 Task: Add a signature Harrison Baker containing Best wishes for a happy Halloween, Harrison Baker to email address softage.2@softage.net and add a label Fitness
Action: Mouse moved to (139, 143)
Screenshot: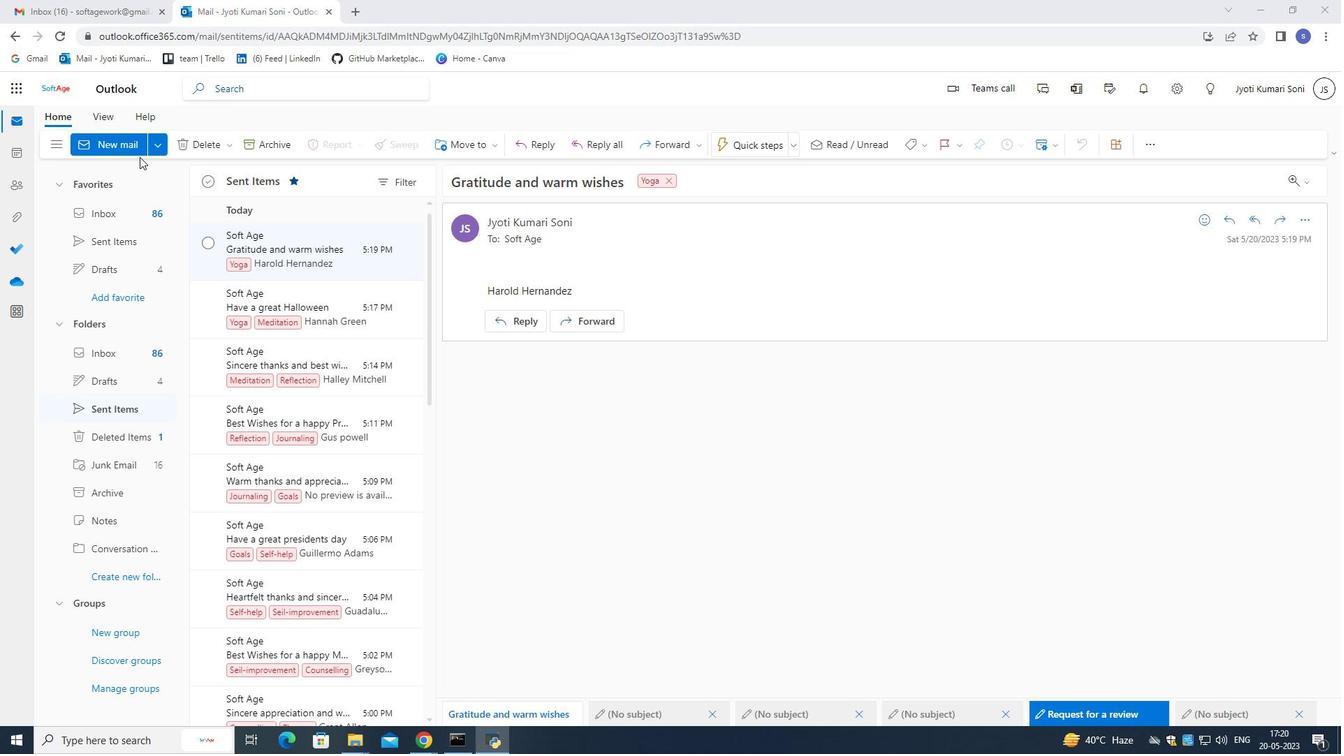 
Action: Mouse pressed left at (139, 143)
Screenshot: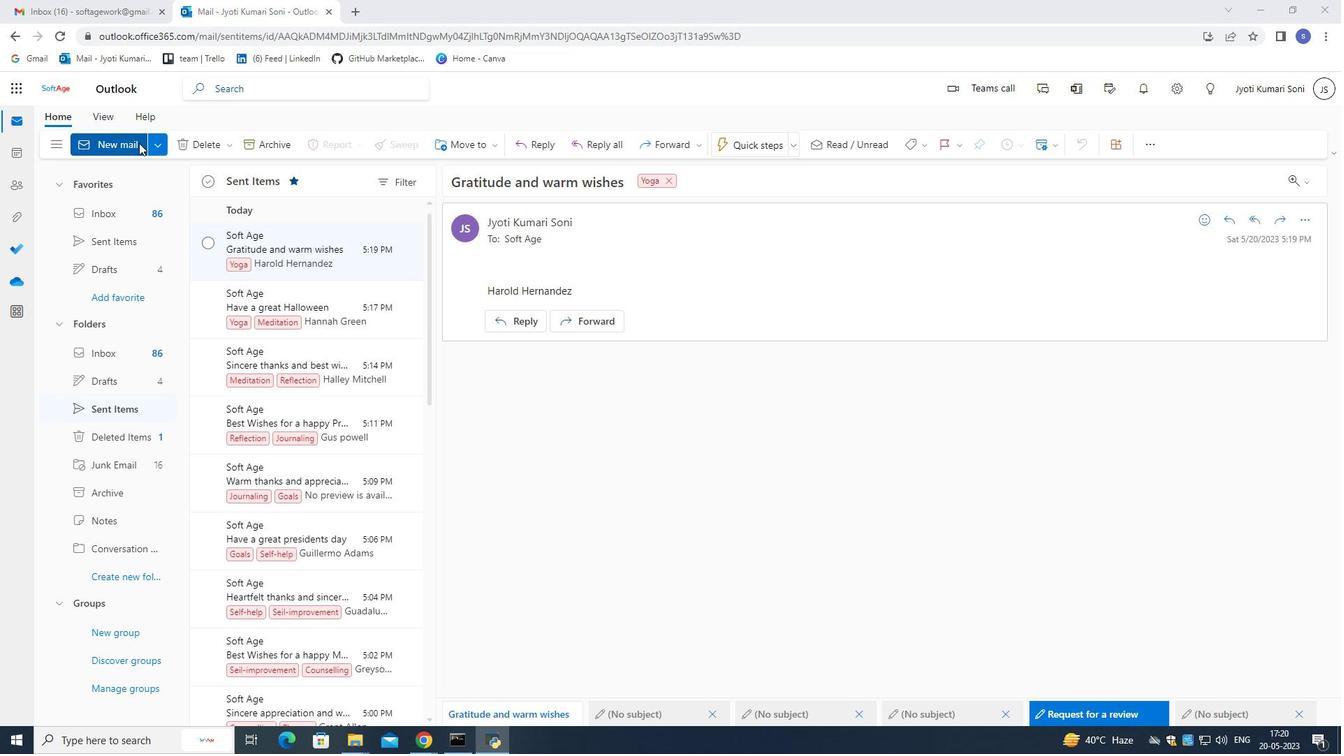 
Action: Mouse moved to (950, 141)
Screenshot: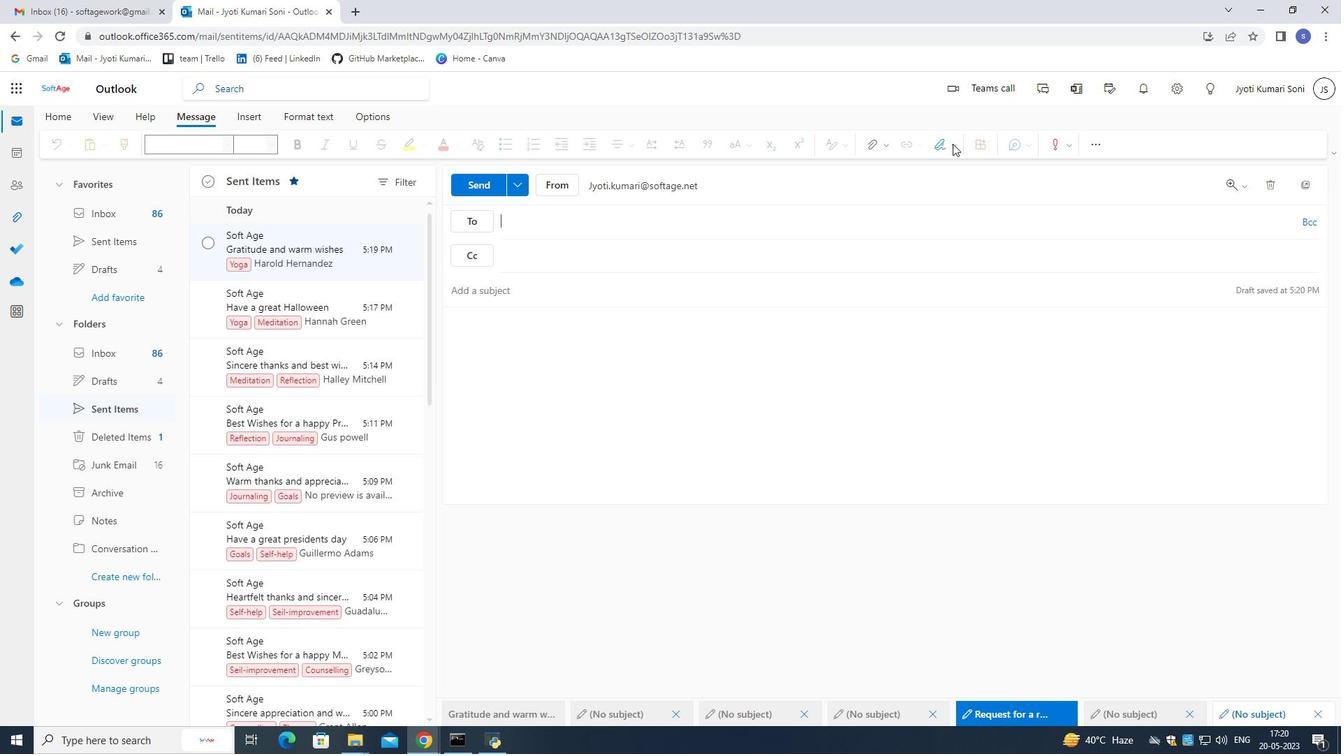 
Action: Mouse pressed left at (950, 141)
Screenshot: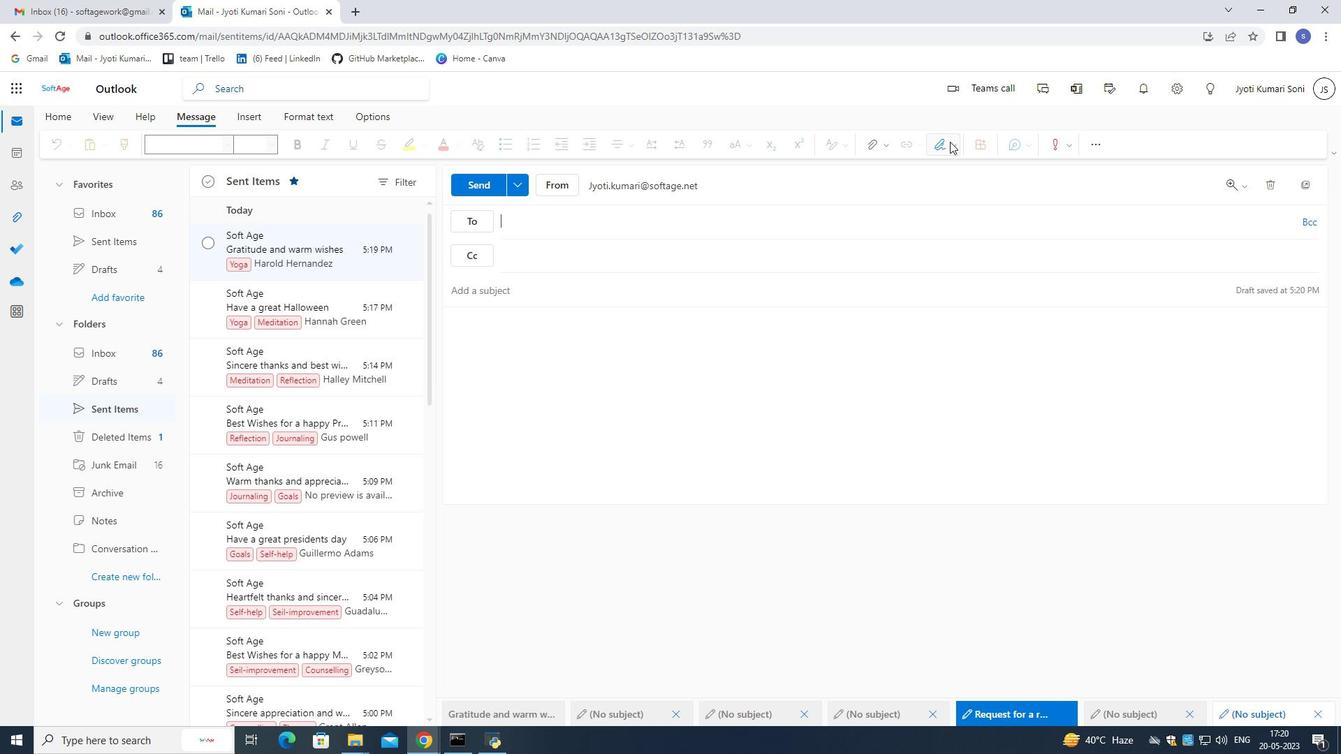 
Action: Mouse moved to (882, 608)
Screenshot: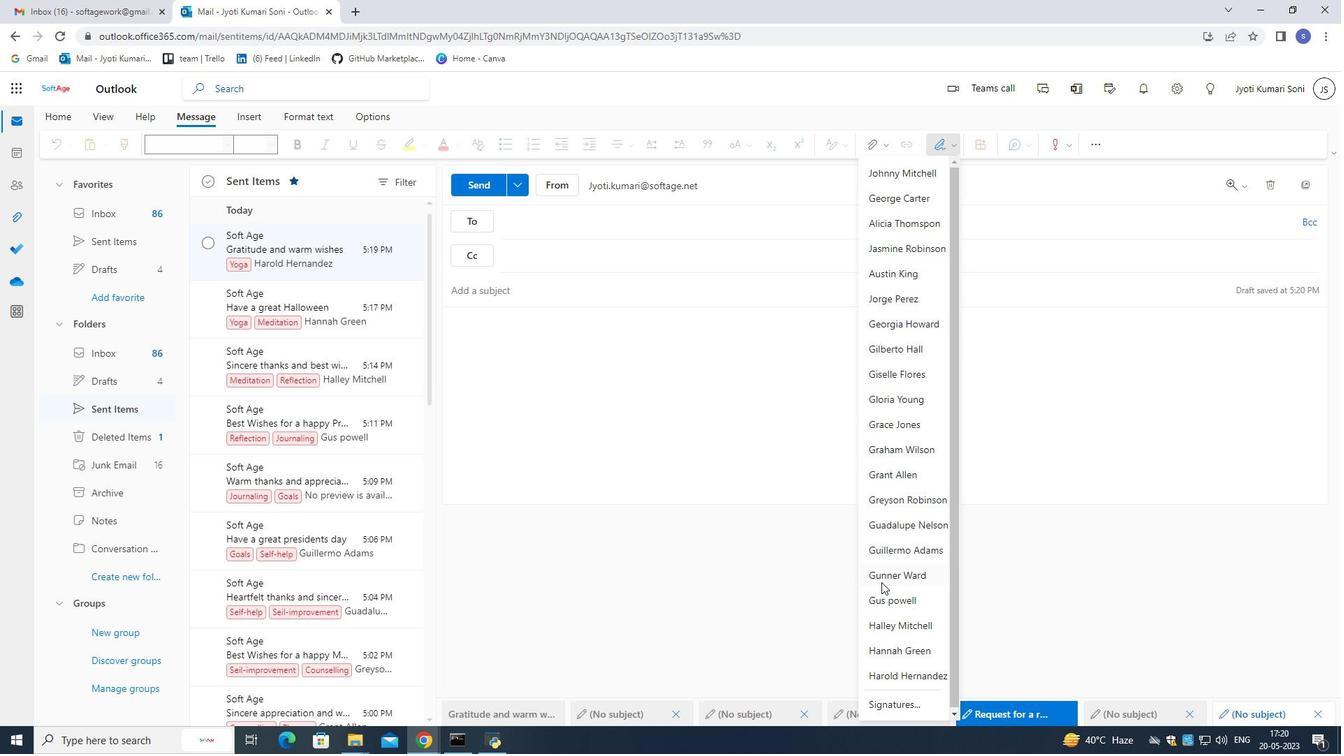 
Action: Mouse scrolled (882, 608) with delta (0, 0)
Screenshot: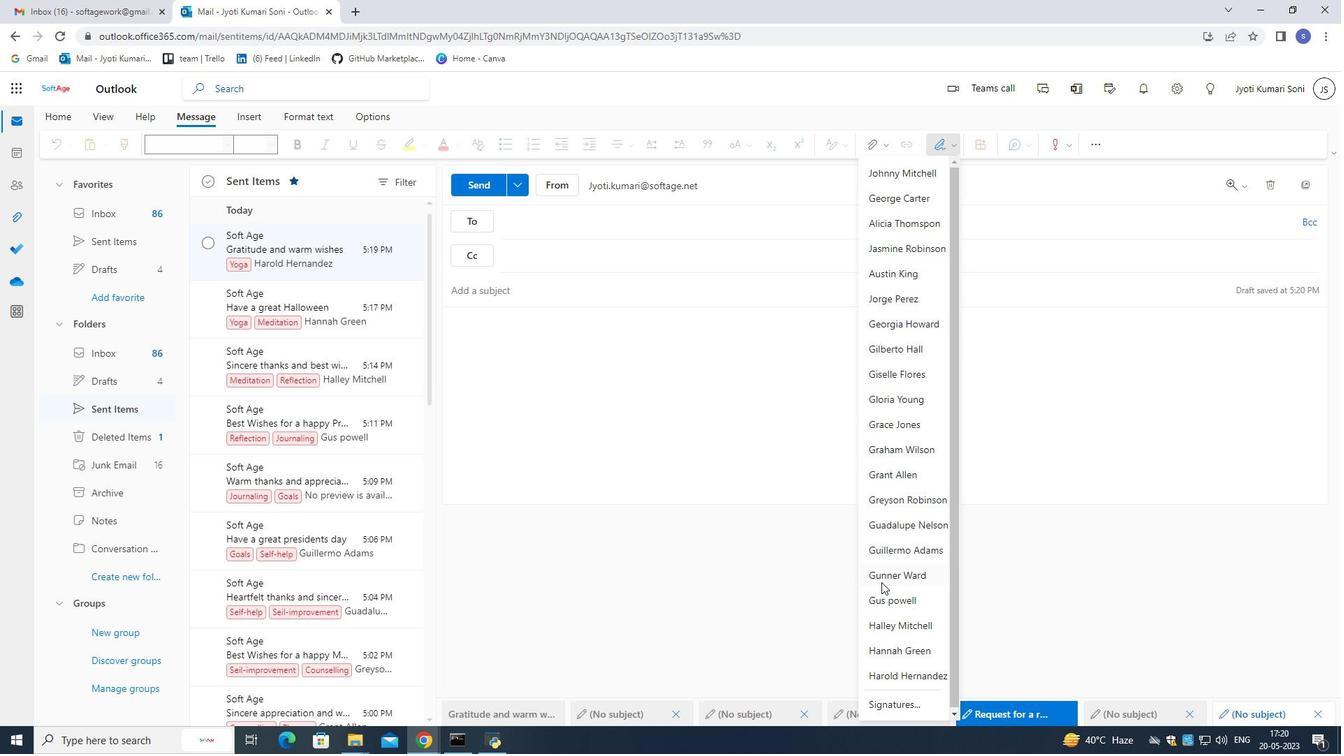 
Action: Mouse moved to (882, 610)
Screenshot: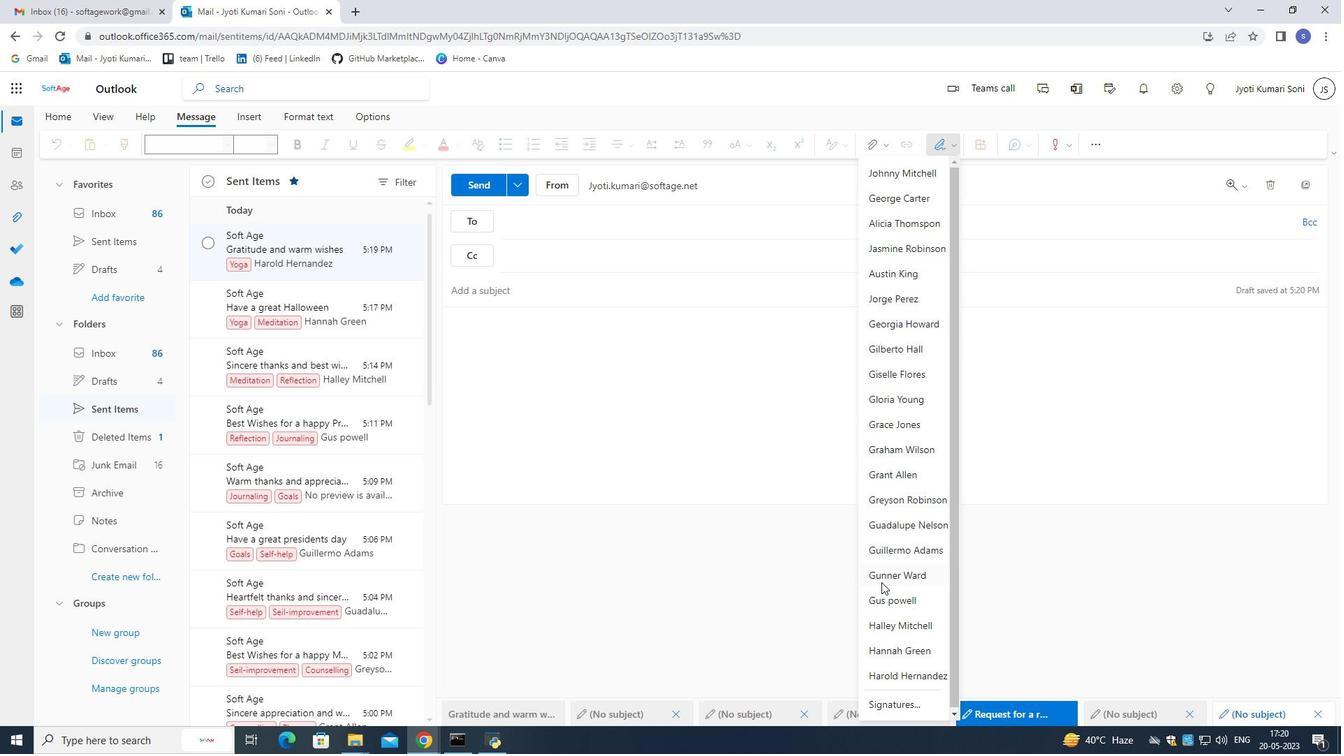 
Action: Mouse scrolled (882, 609) with delta (0, 0)
Screenshot: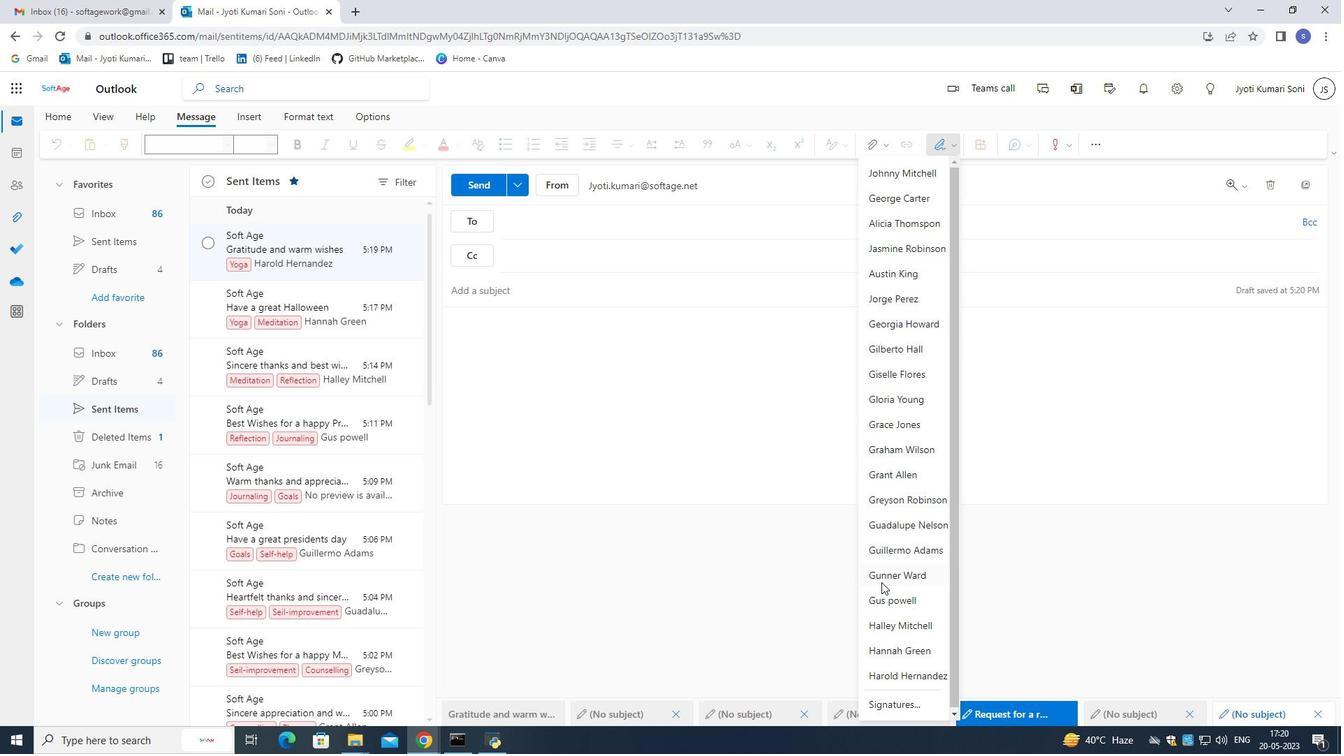 
Action: Mouse moved to (882, 610)
Screenshot: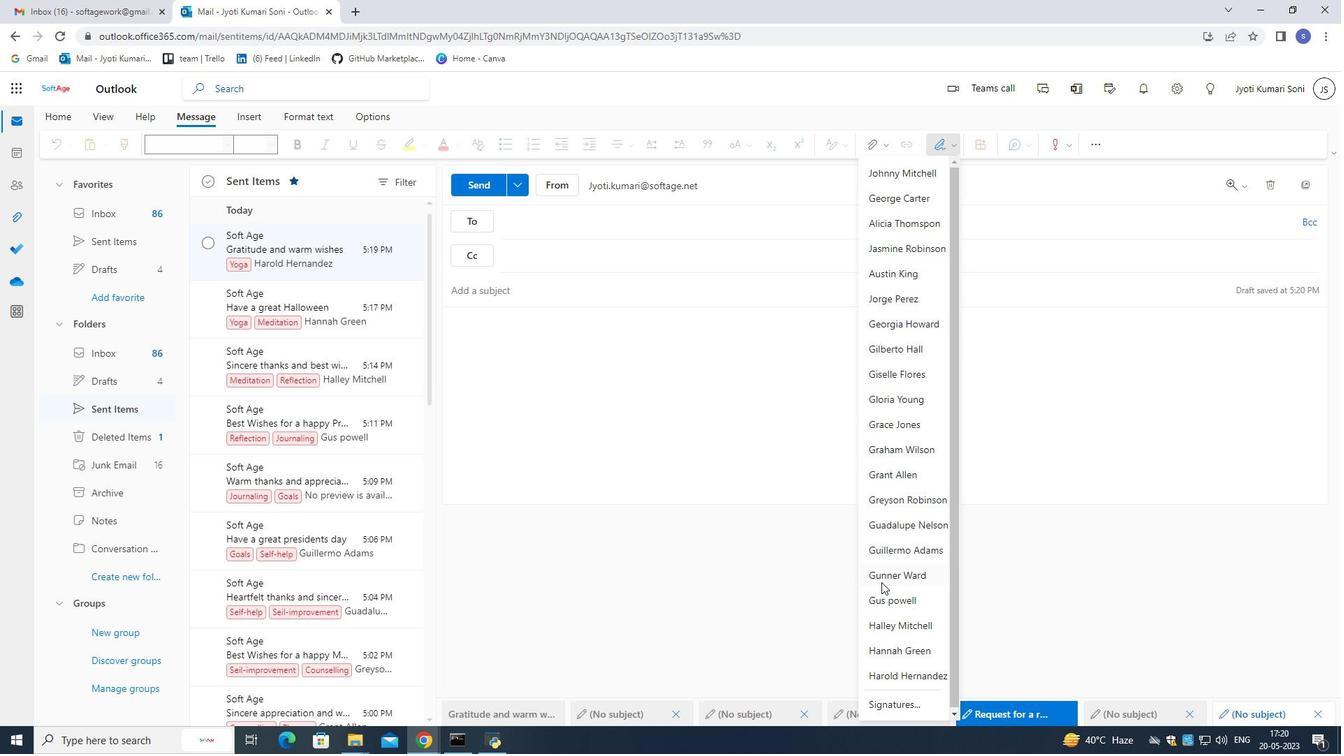 
Action: Mouse scrolled (882, 610) with delta (0, 0)
Screenshot: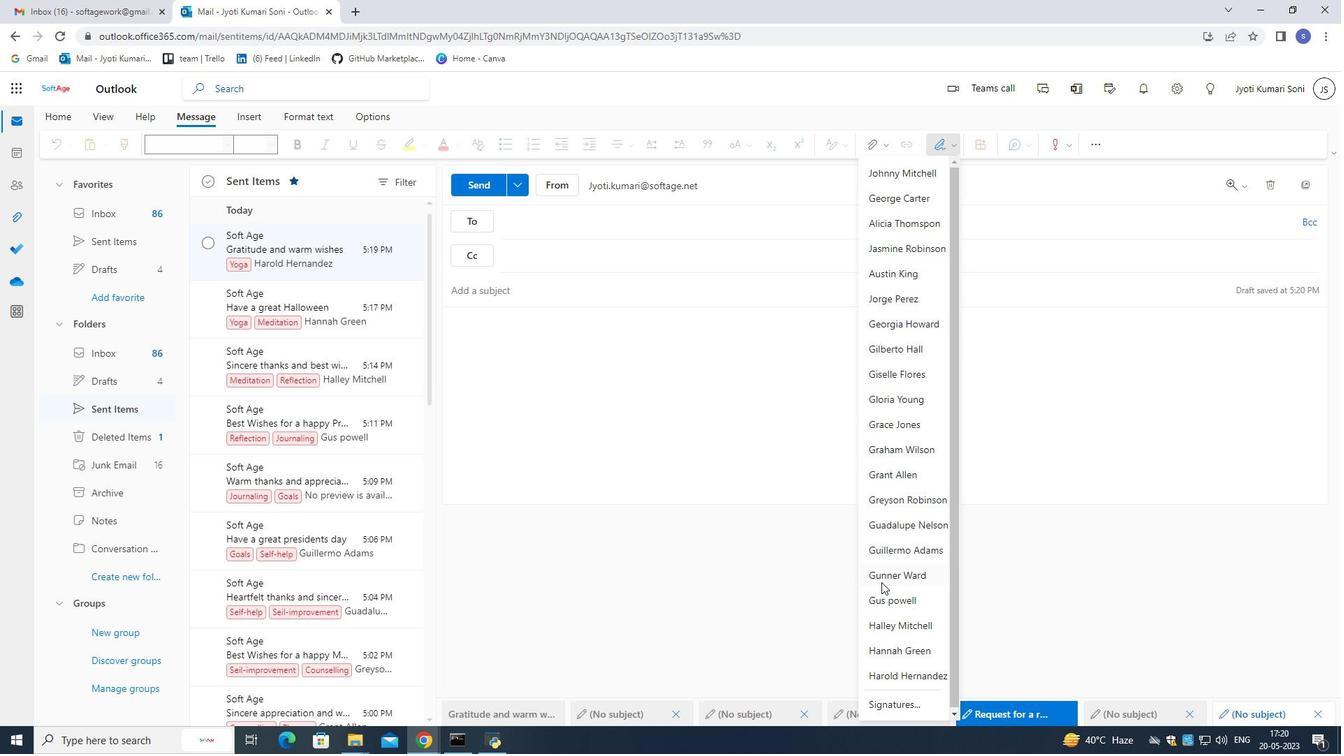 
Action: Mouse scrolled (882, 610) with delta (0, 0)
Screenshot: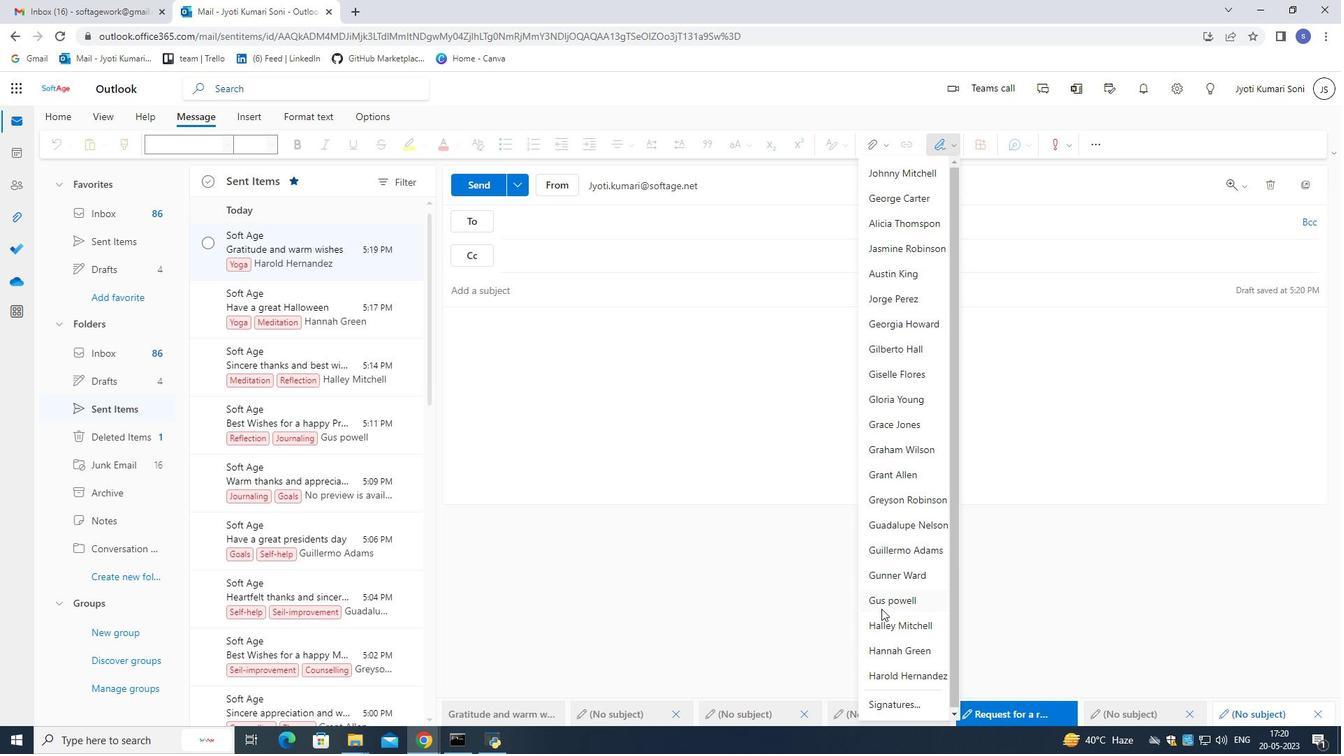 
Action: Mouse moved to (899, 700)
Screenshot: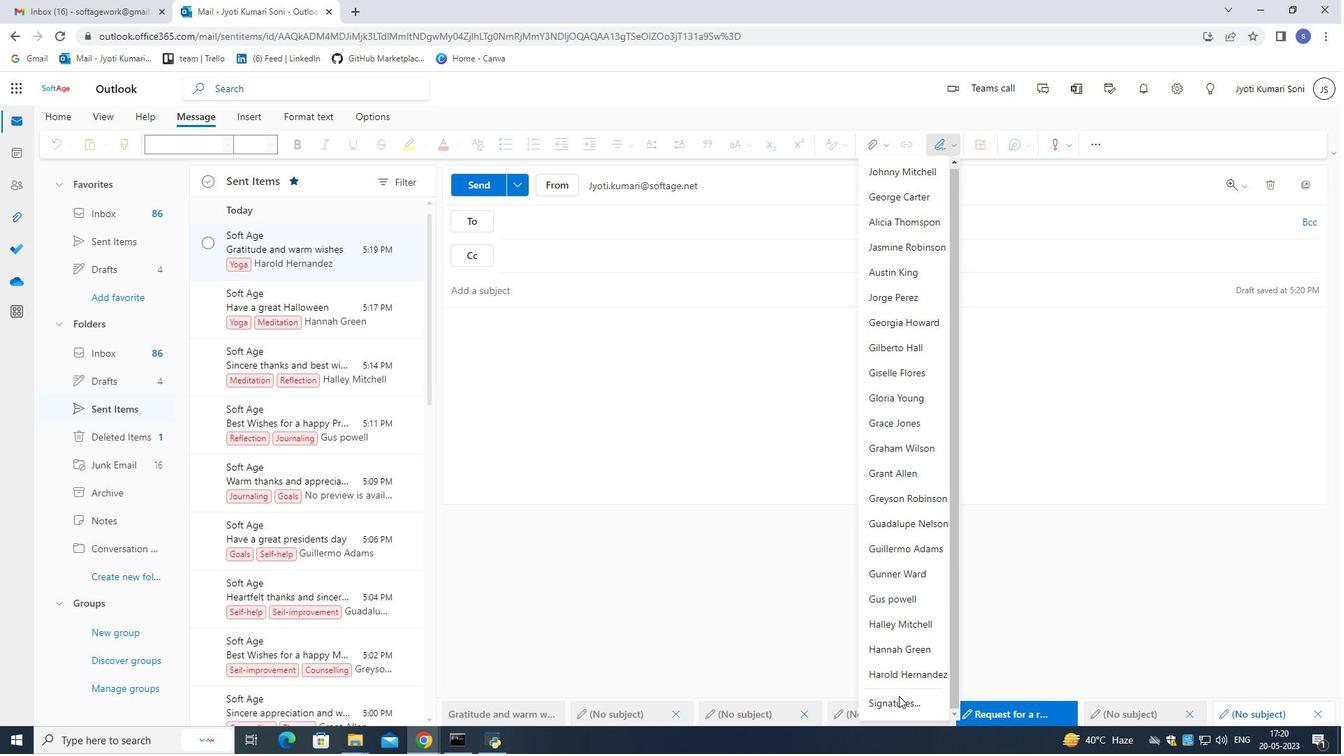 
Action: Mouse pressed left at (899, 700)
Screenshot: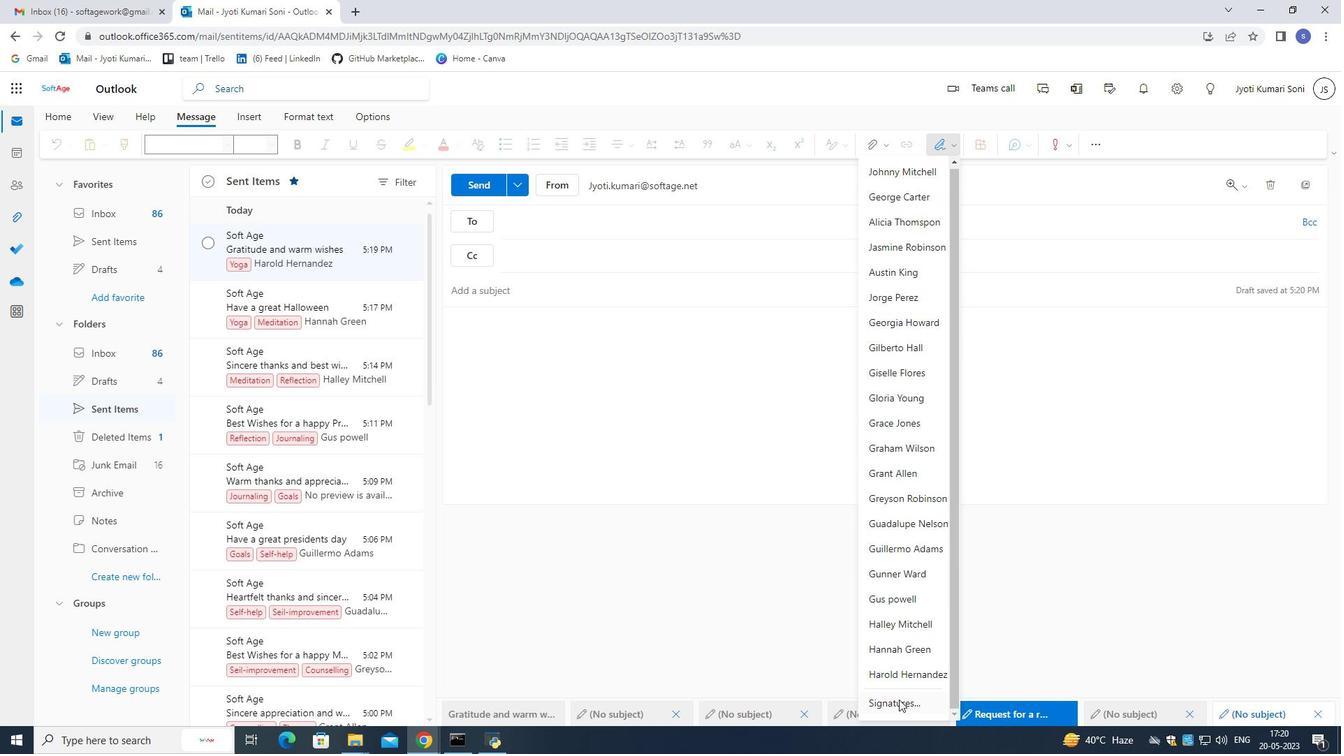 
Action: Mouse moved to (880, 256)
Screenshot: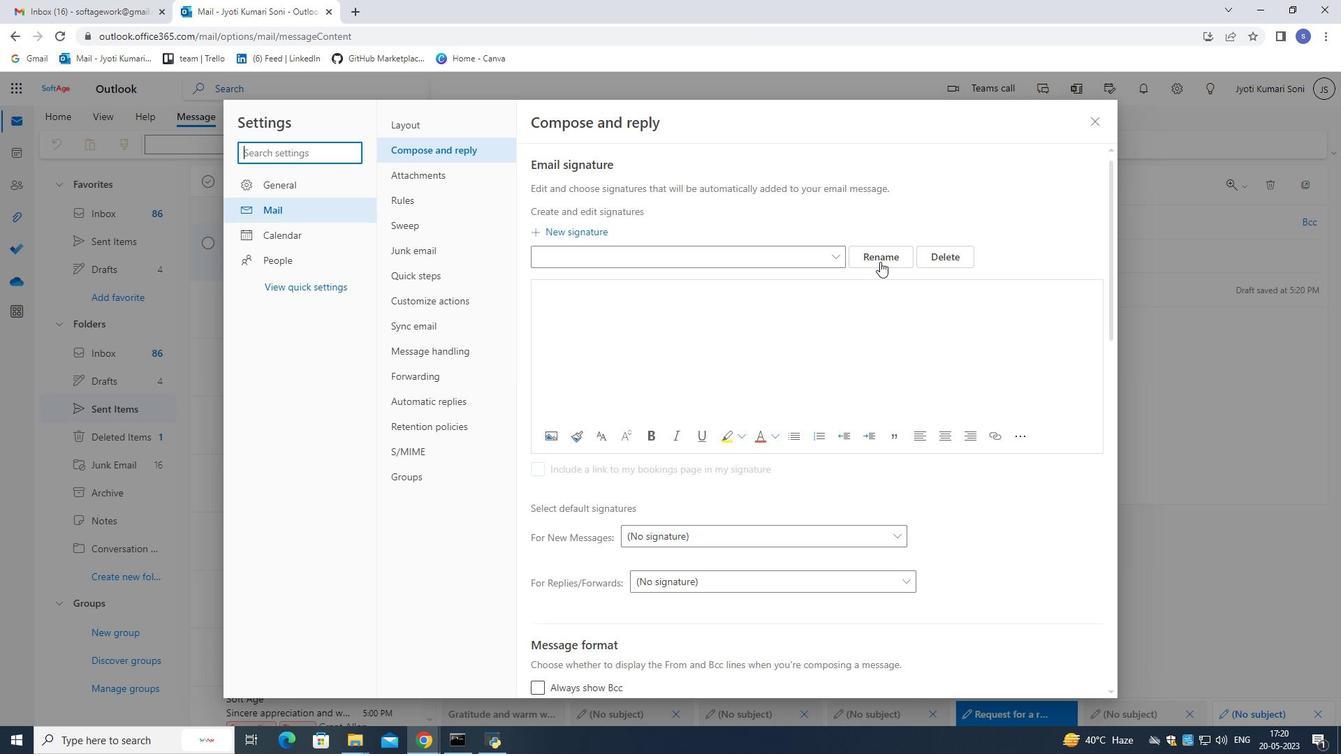 
Action: Mouse pressed left at (880, 256)
Screenshot: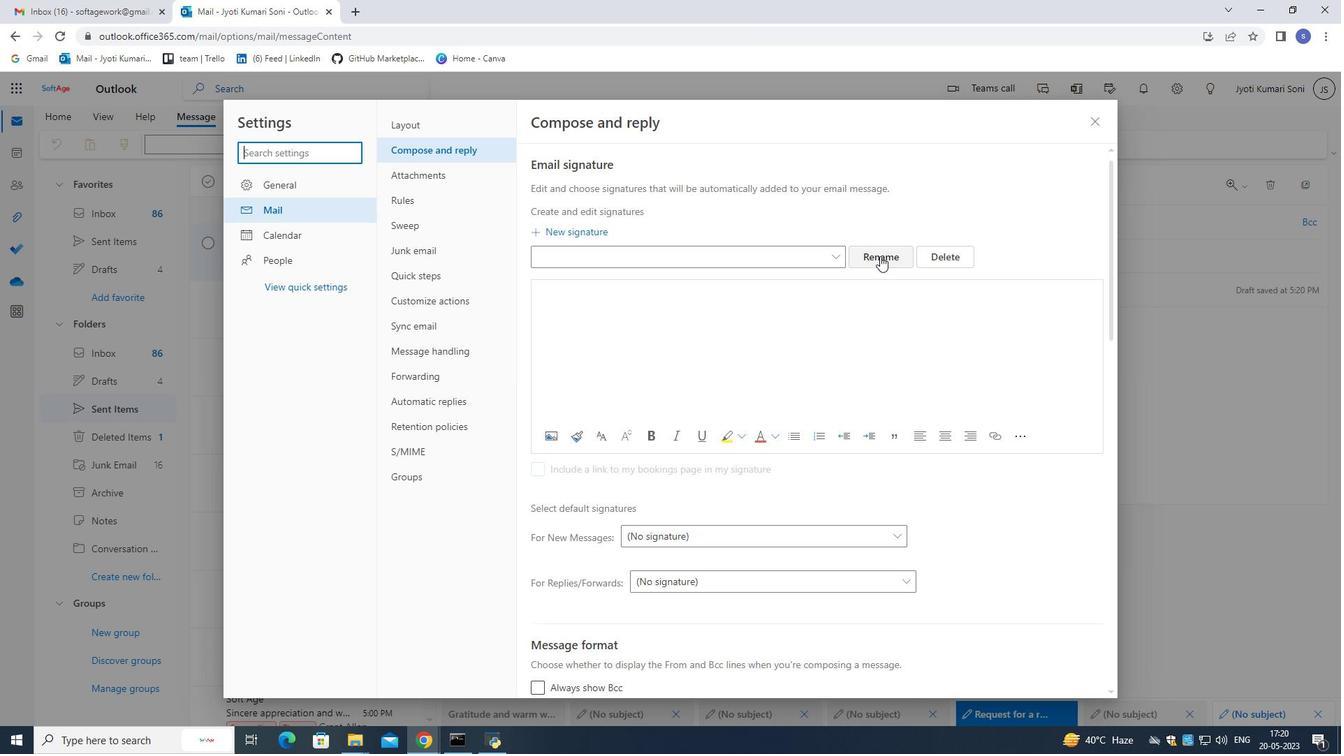 
Action: Mouse pressed left at (880, 256)
Screenshot: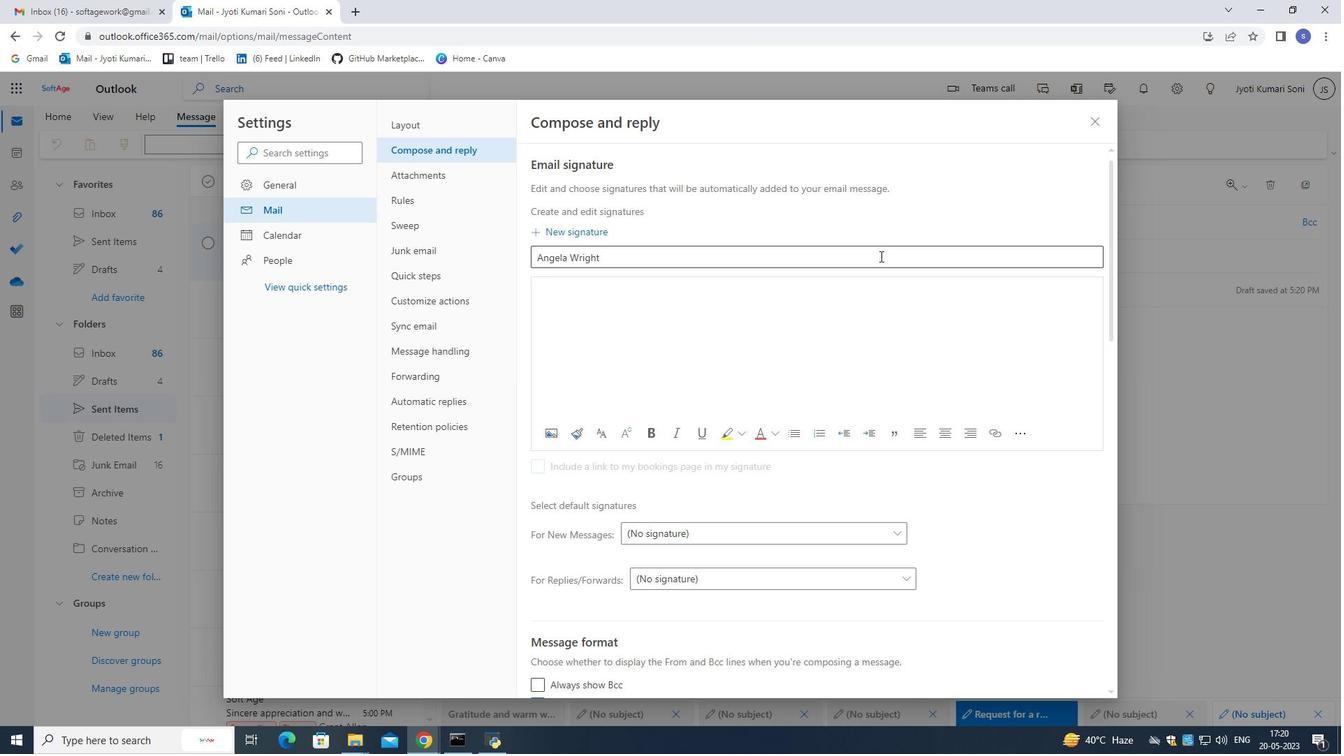 
Action: Mouse pressed left at (880, 256)
Screenshot: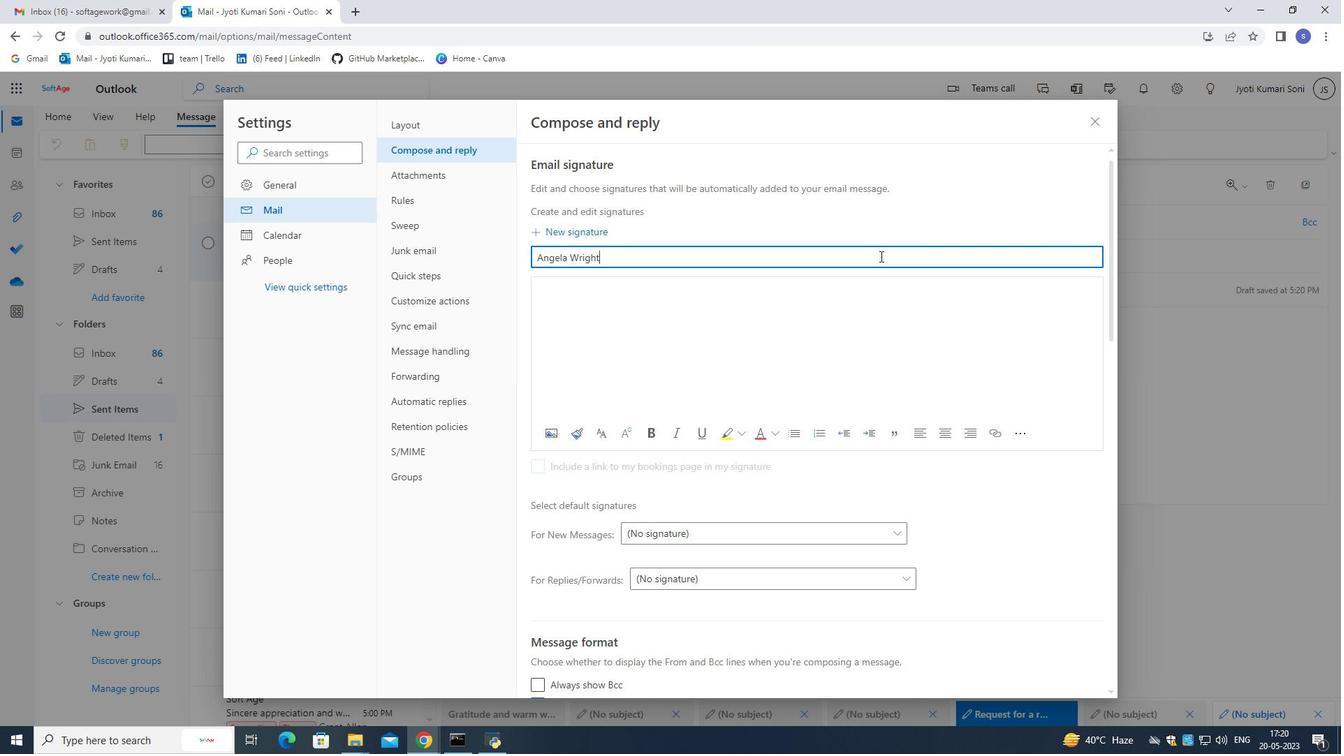 
Action: Mouse pressed left at (880, 256)
Screenshot: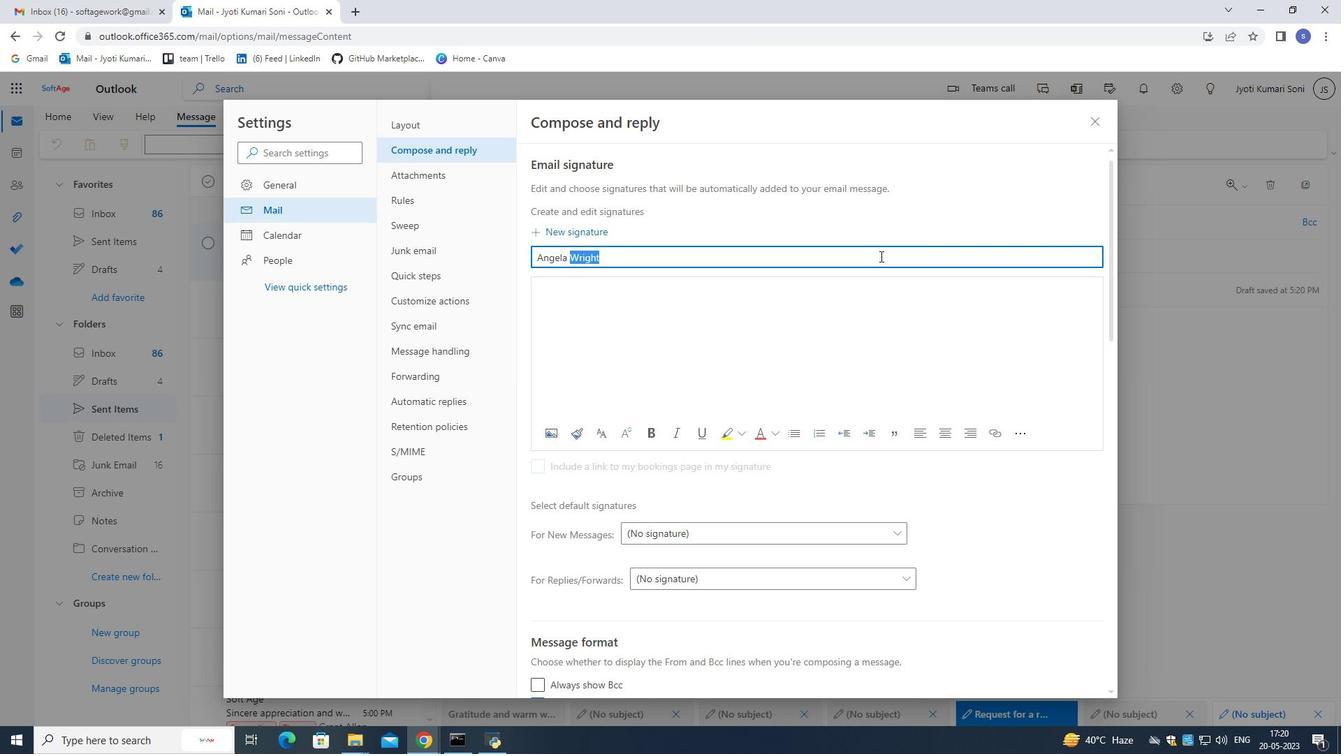 
Action: Mouse pressed left at (880, 256)
Screenshot: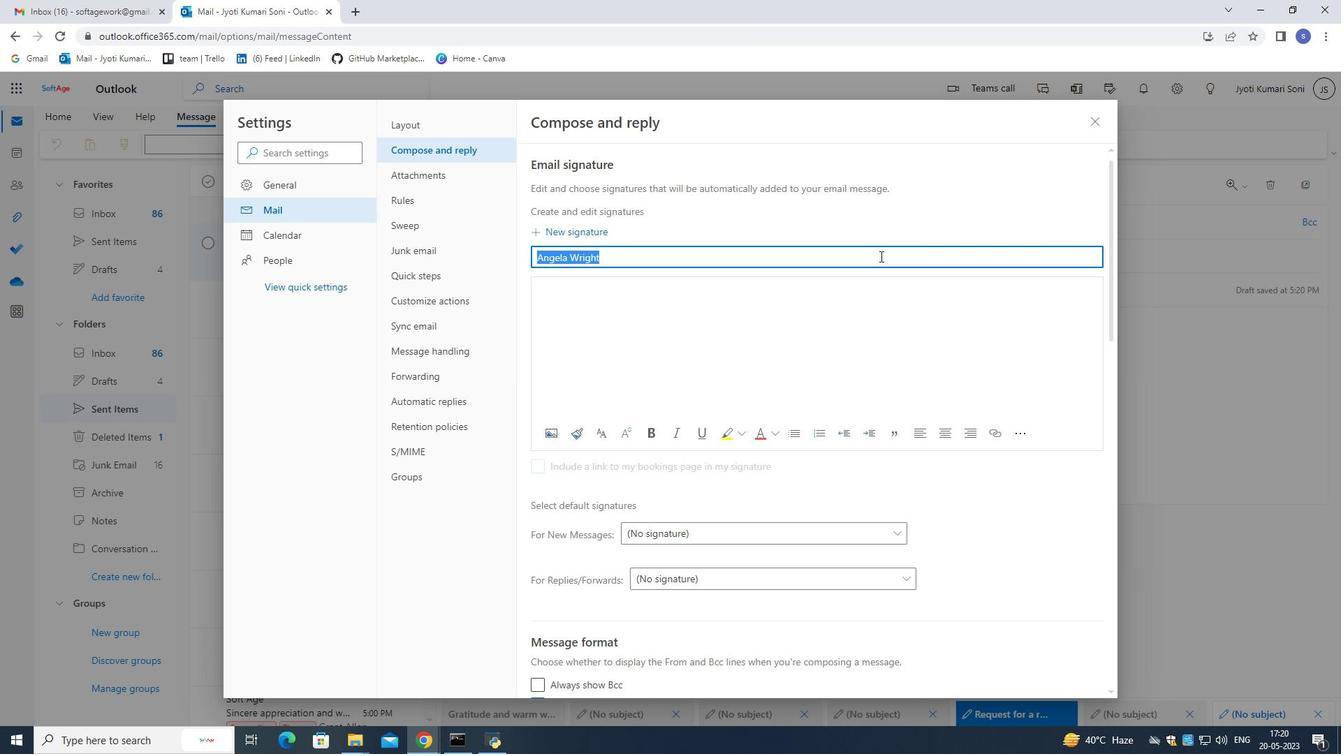 
Action: Key pressed <Key.shift><Key.shift><Key.shift><Key.shift><Key.shift><Key.shift>Harrison<Key.space><Key.shift><Key.shift><Key.shift>Baker
Screenshot: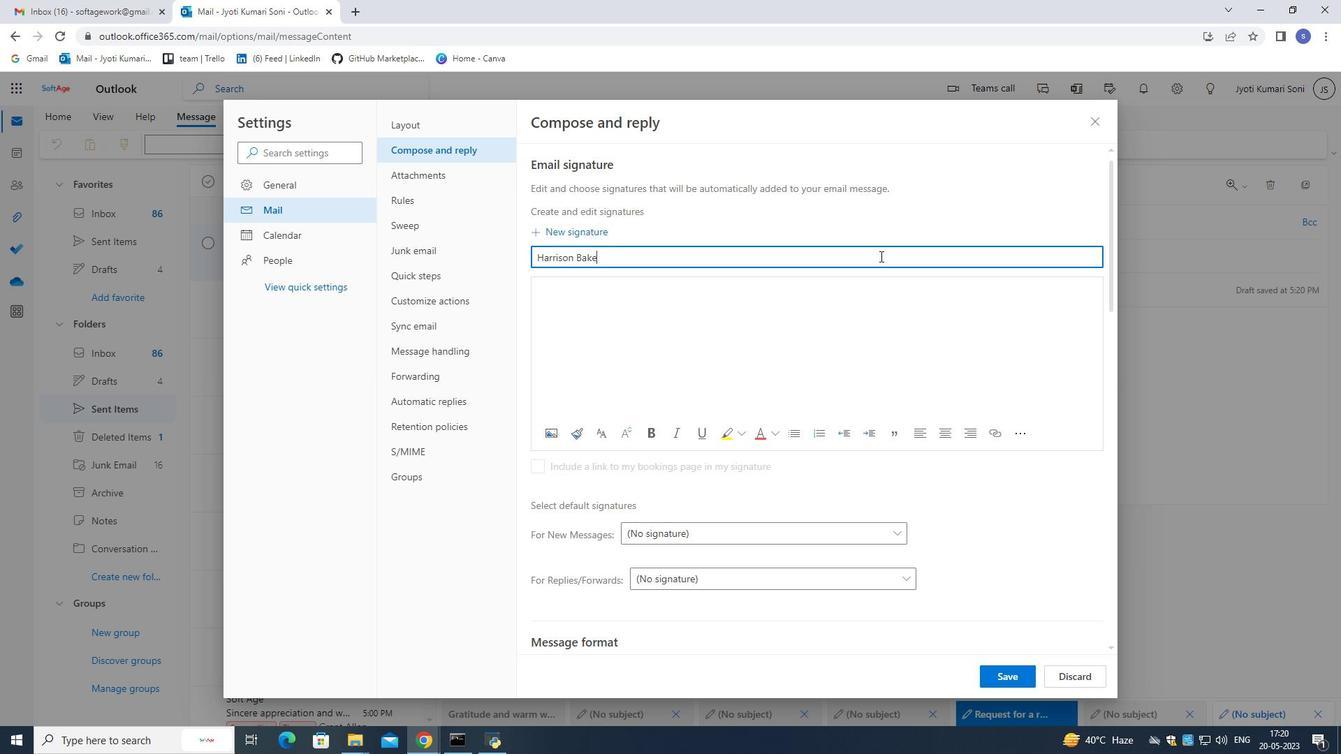 
Action: Mouse pressed left at (880, 256)
Screenshot: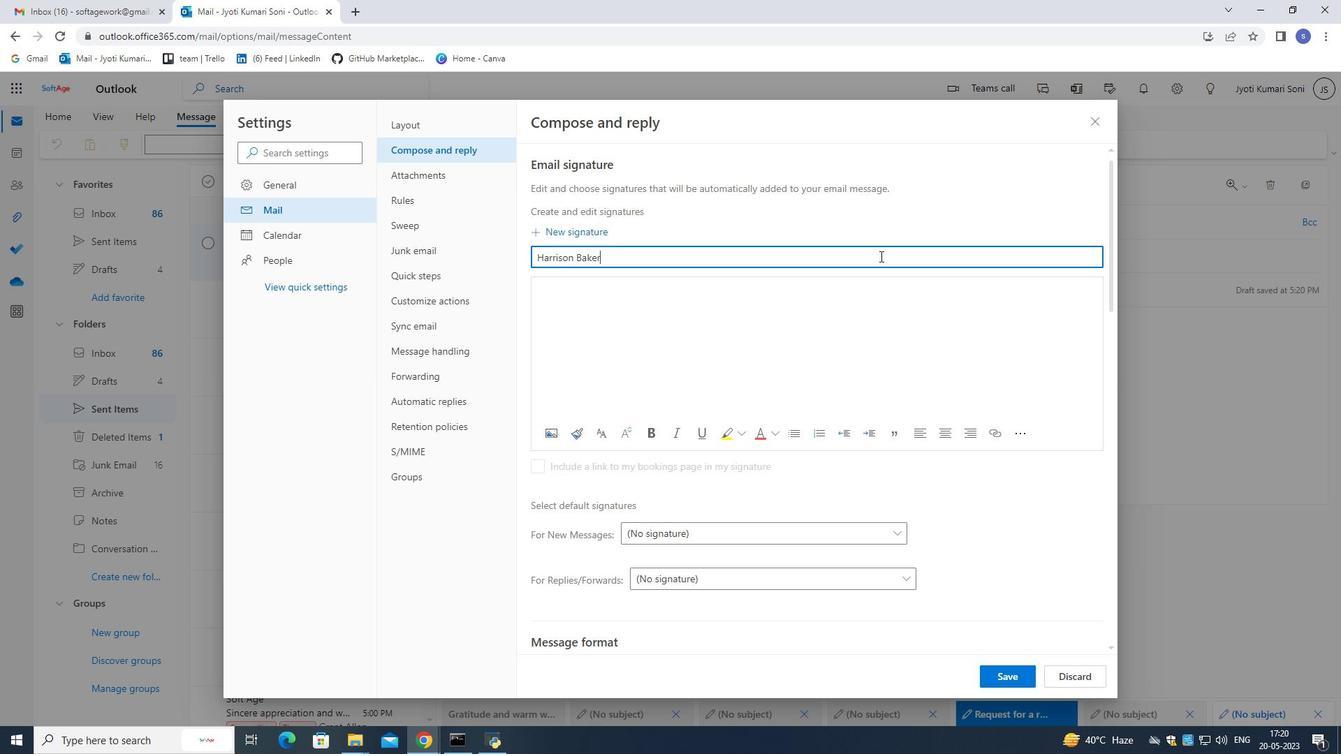 
Action: Mouse pressed left at (880, 256)
Screenshot: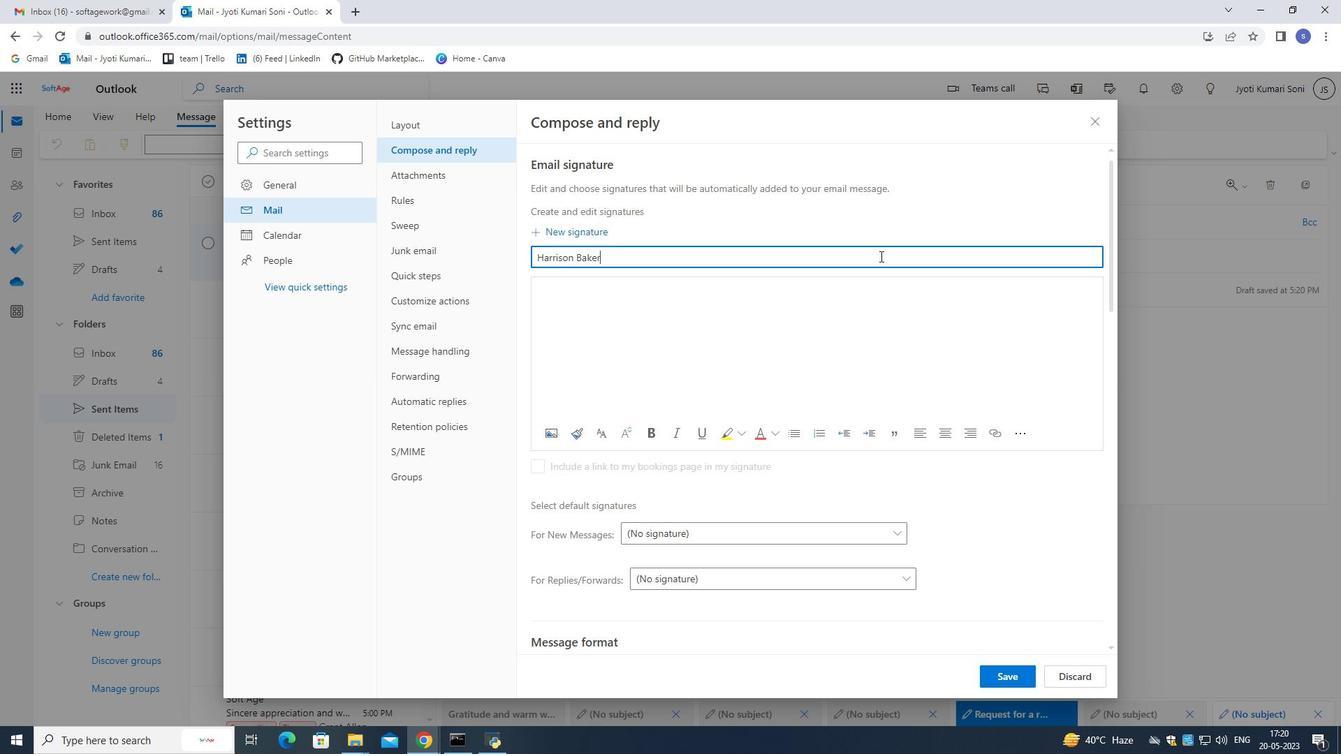 
Action: Mouse pressed left at (880, 256)
Screenshot: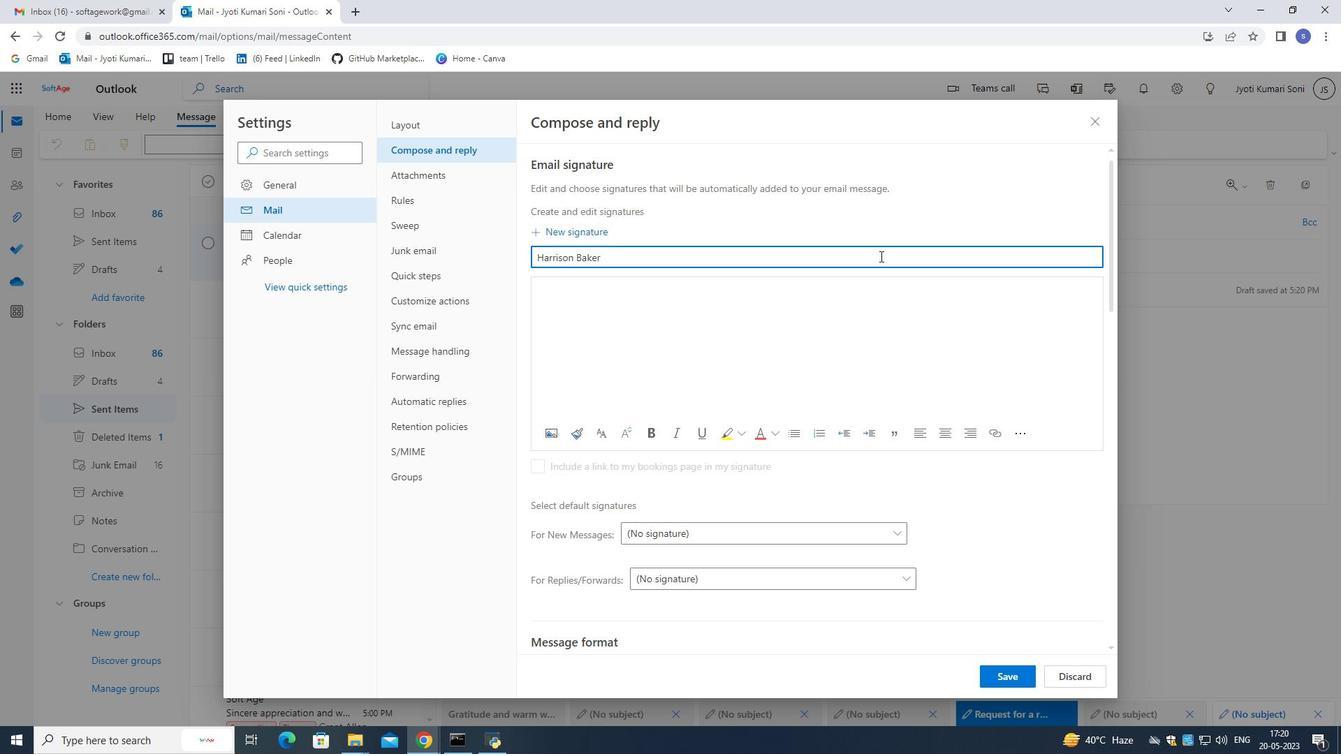 
Action: Mouse pressed left at (880, 256)
Screenshot: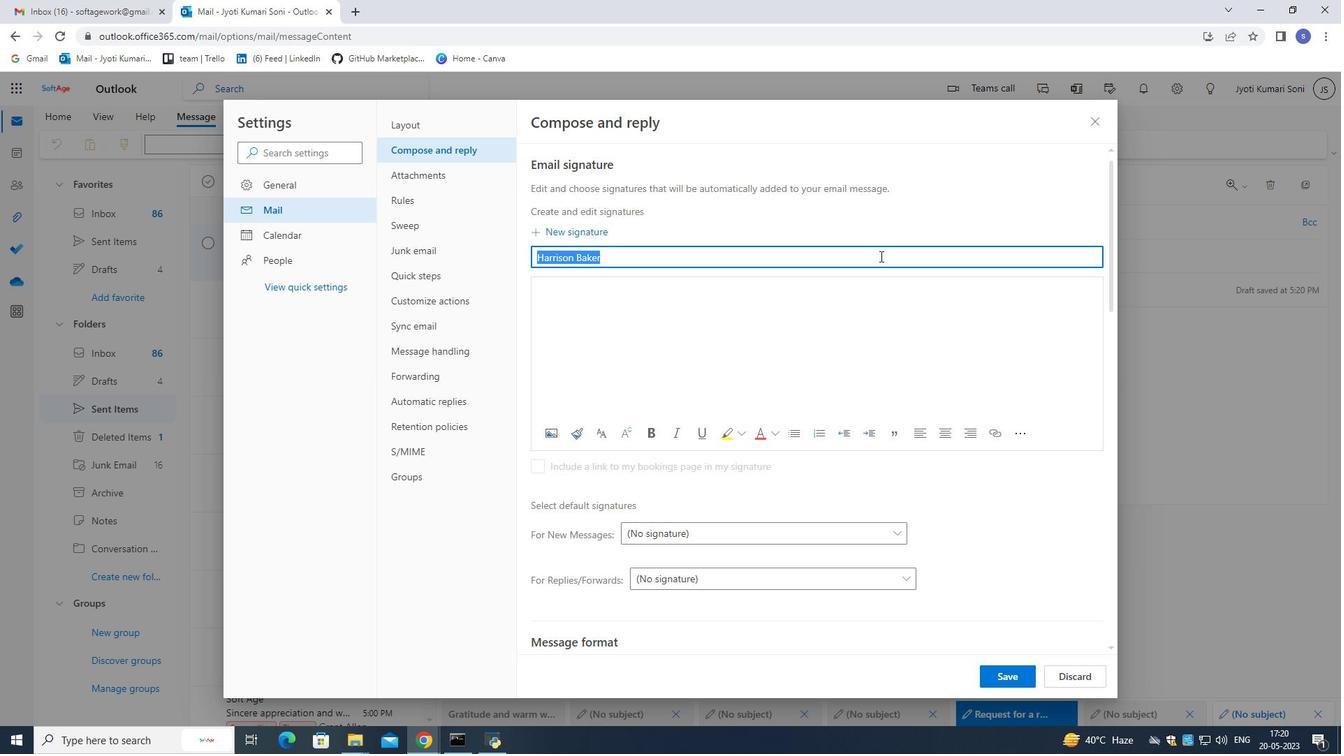 
Action: Key pressed ctrl+C
Screenshot: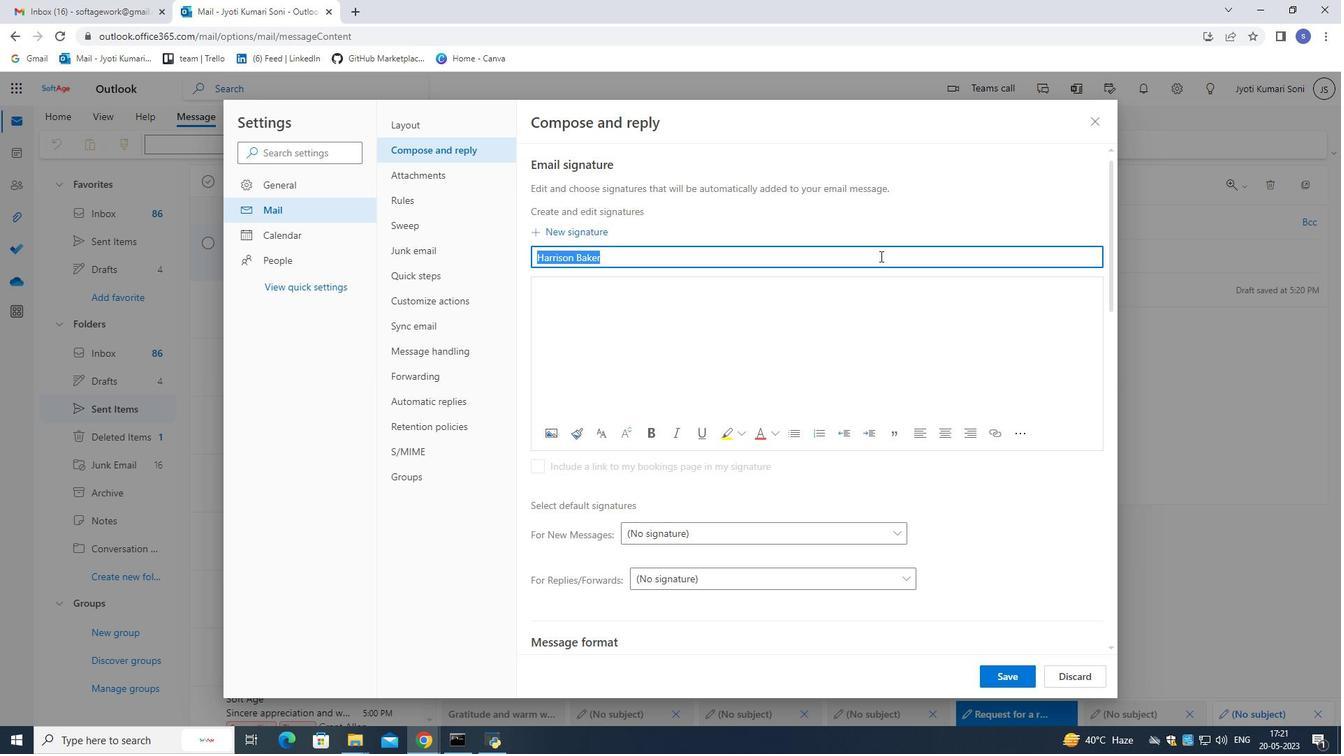 
Action: Mouse moved to (879, 287)
Screenshot: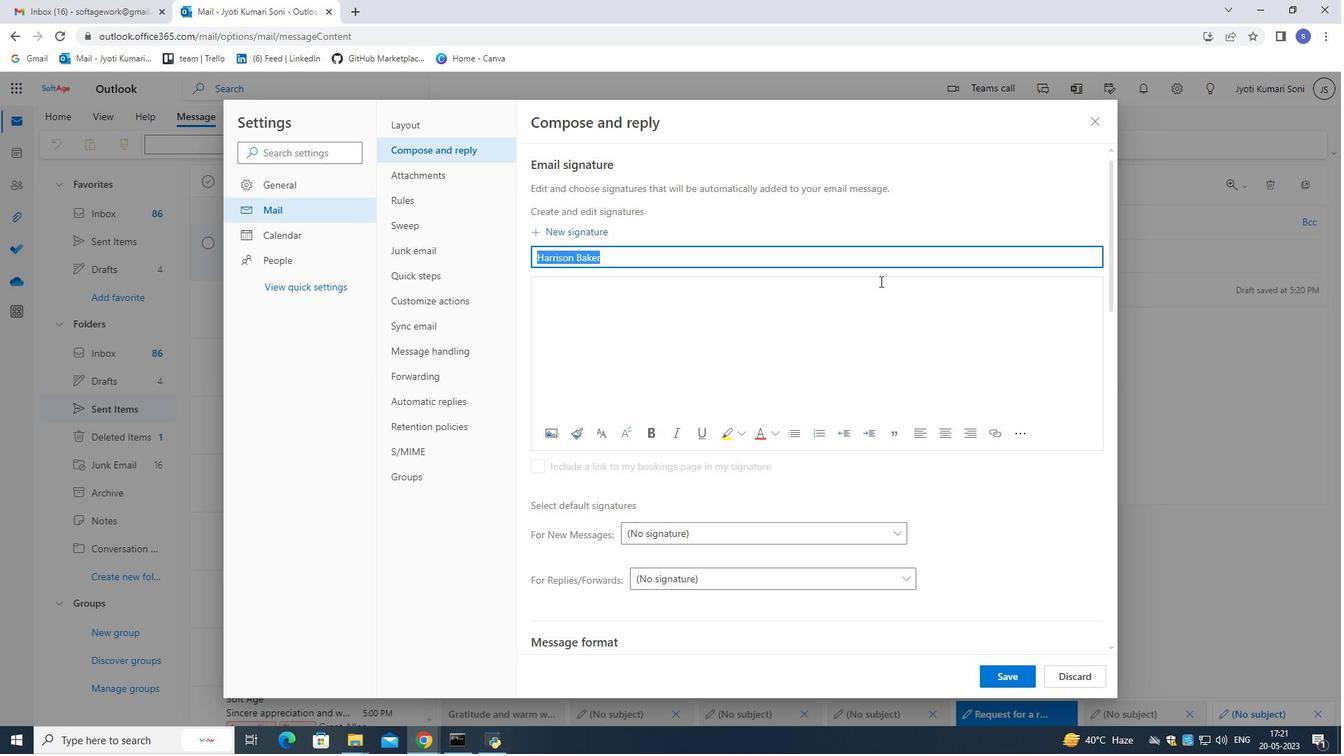 
Action: Mouse pressed left at (879, 287)
Screenshot: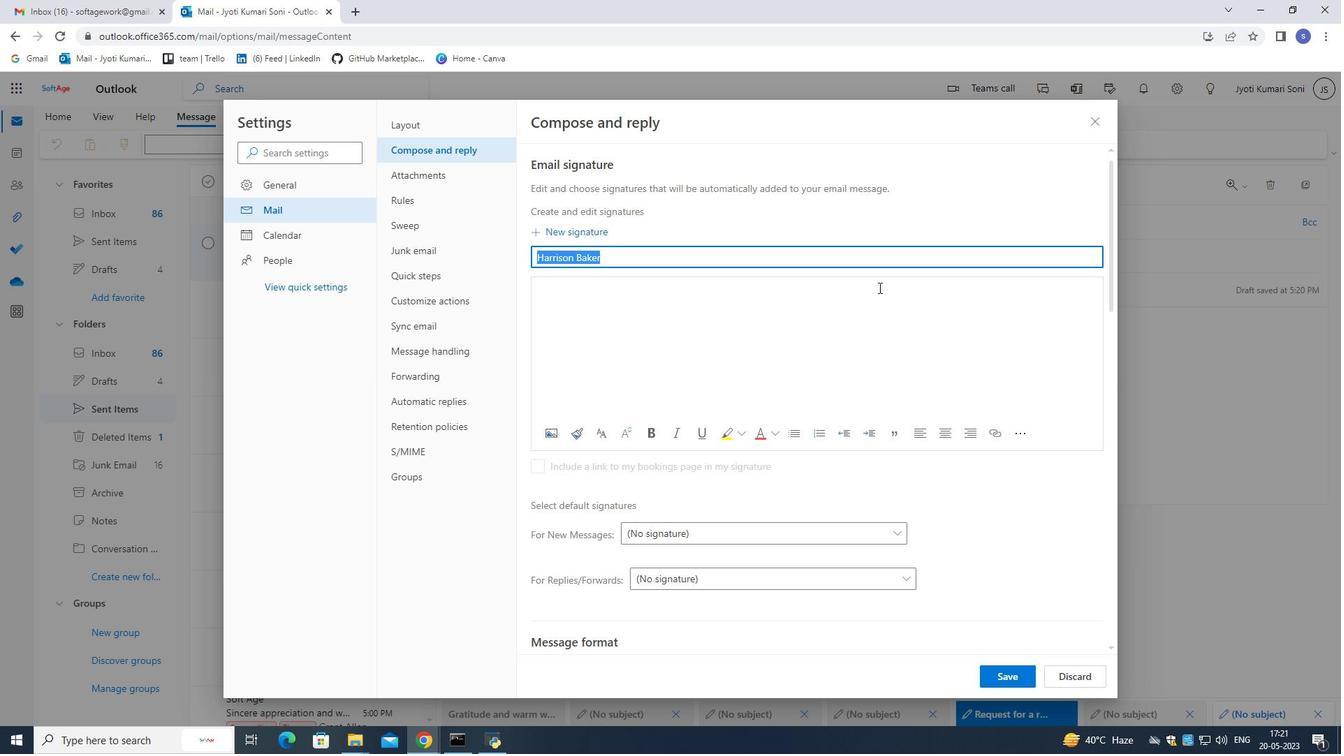 
Action: Key pressed ctrl+V
Screenshot: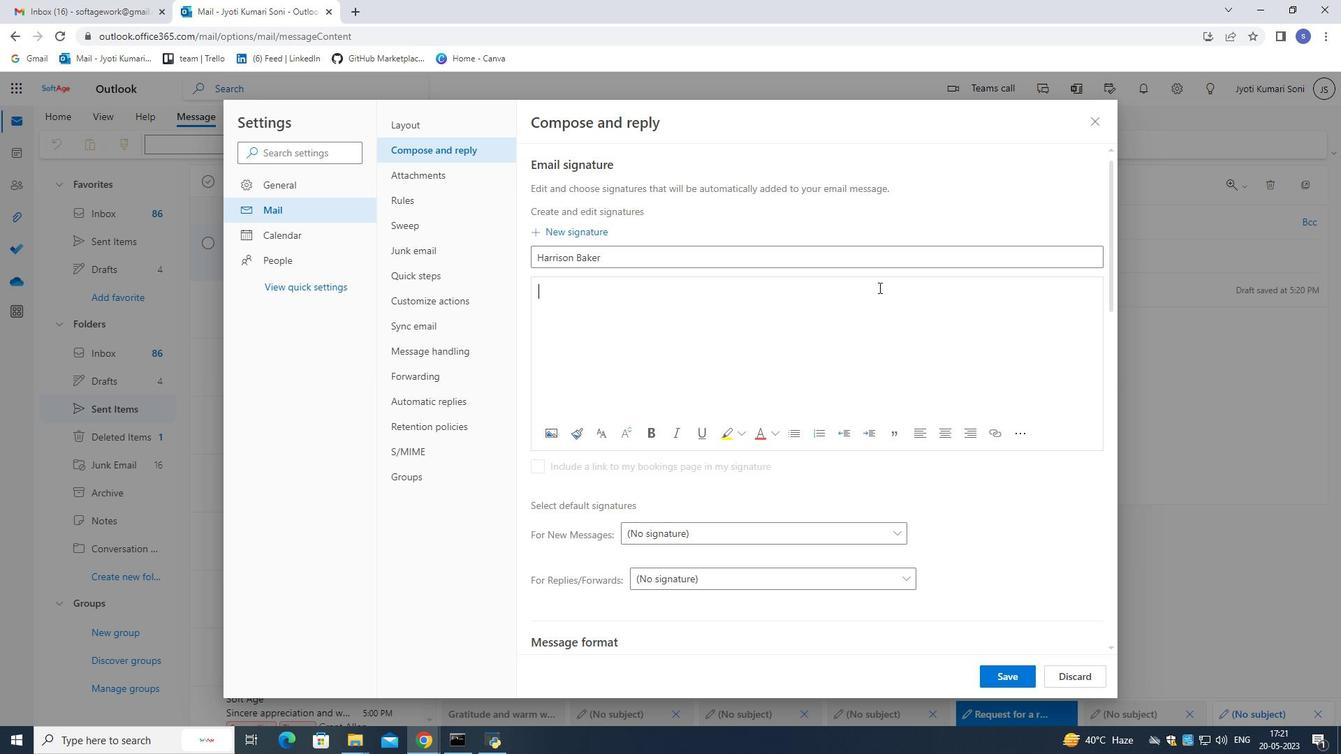
Action: Mouse moved to (1014, 676)
Screenshot: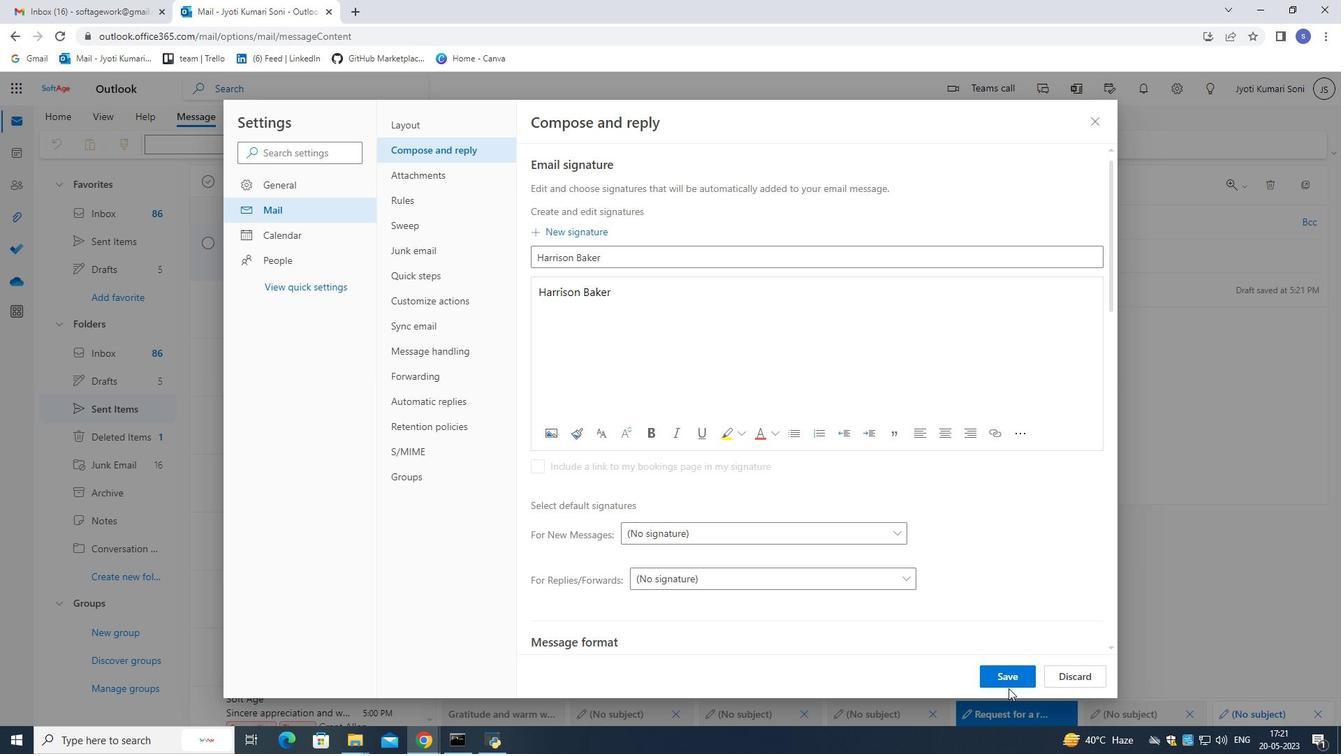 
Action: Mouse pressed left at (1014, 676)
Screenshot: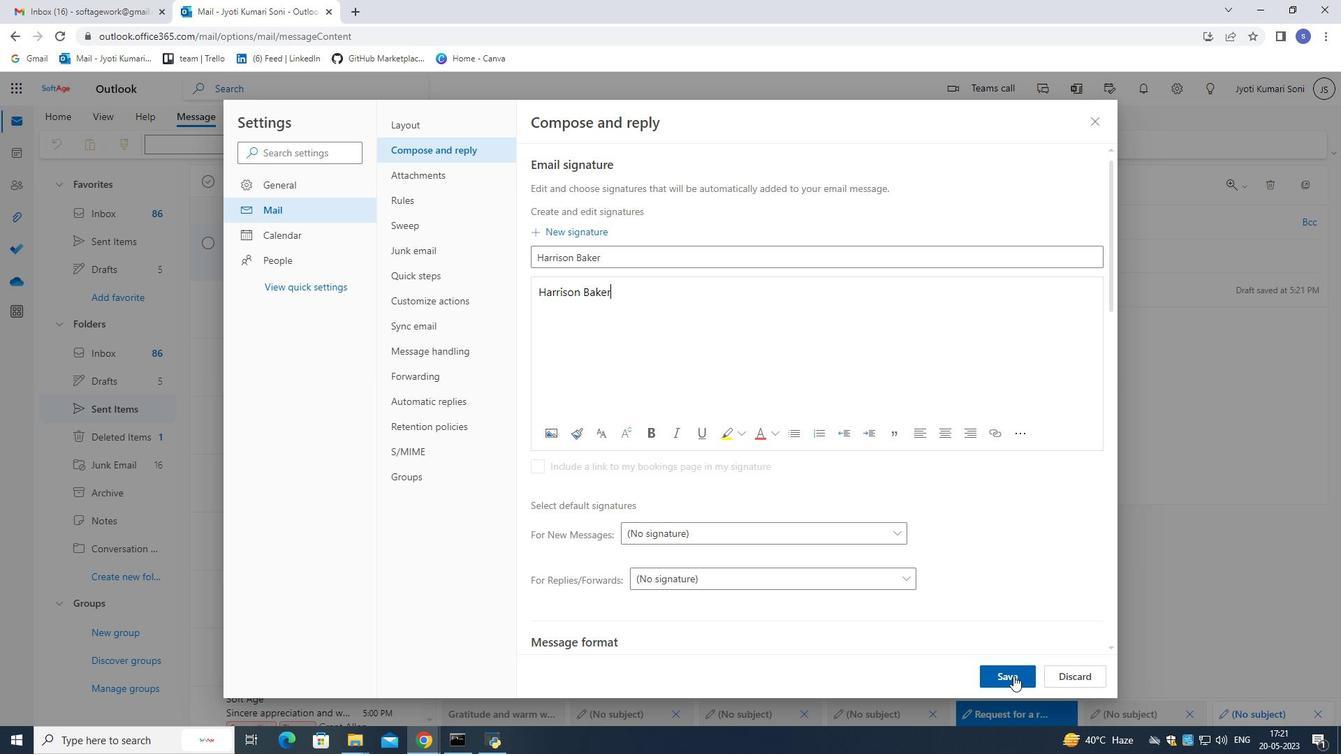 
Action: Mouse moved to (1098, 116)
Screenshot: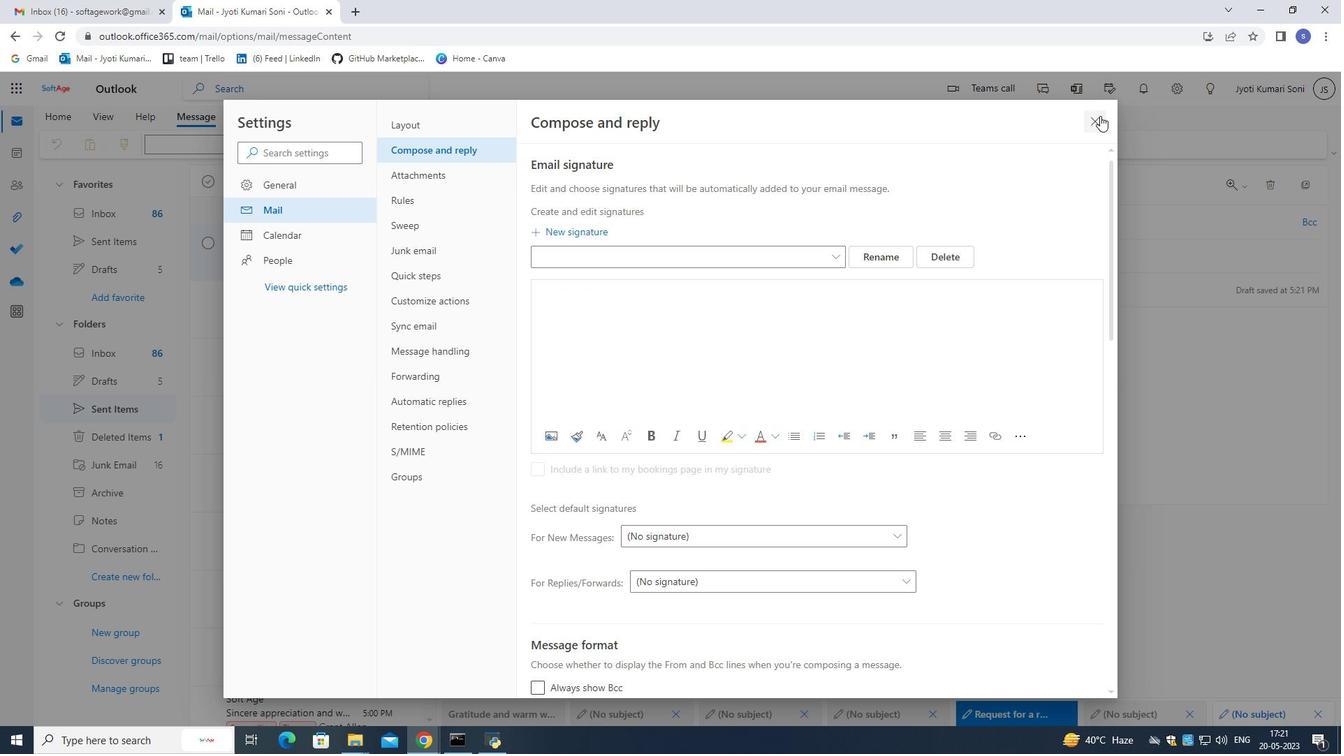 
Action: Mouse pressed left at (1098, 116)
Screenshot: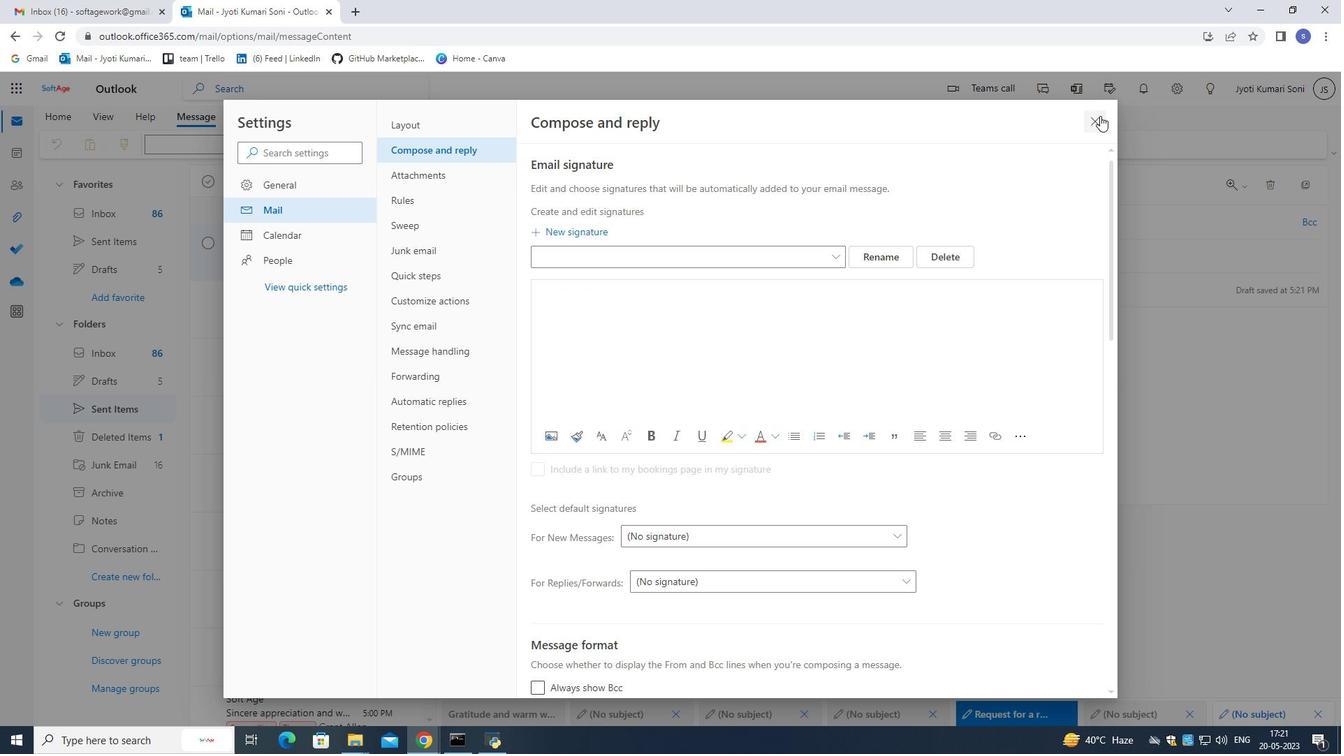 
Action: Mouse moved to (928, 219)
Screenshot: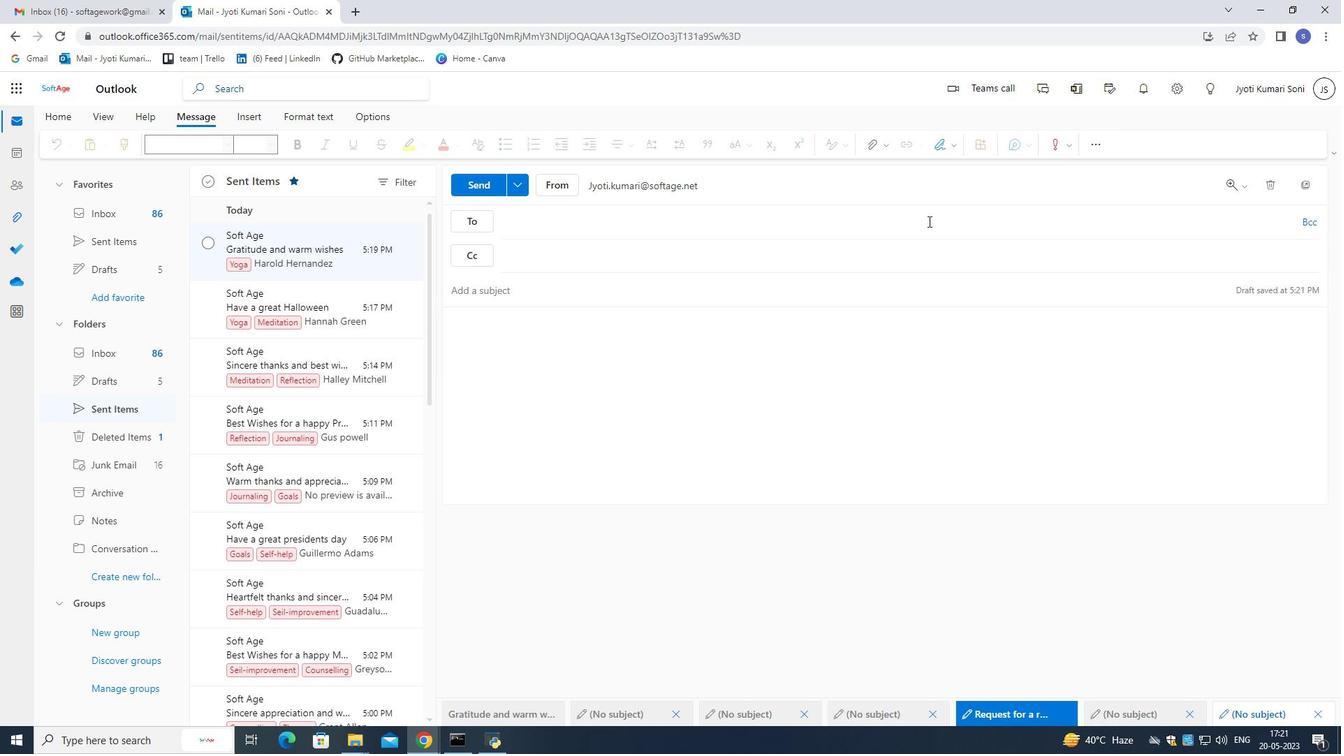 
Action: Mouse pressed left at (928, 219)
Screenshot: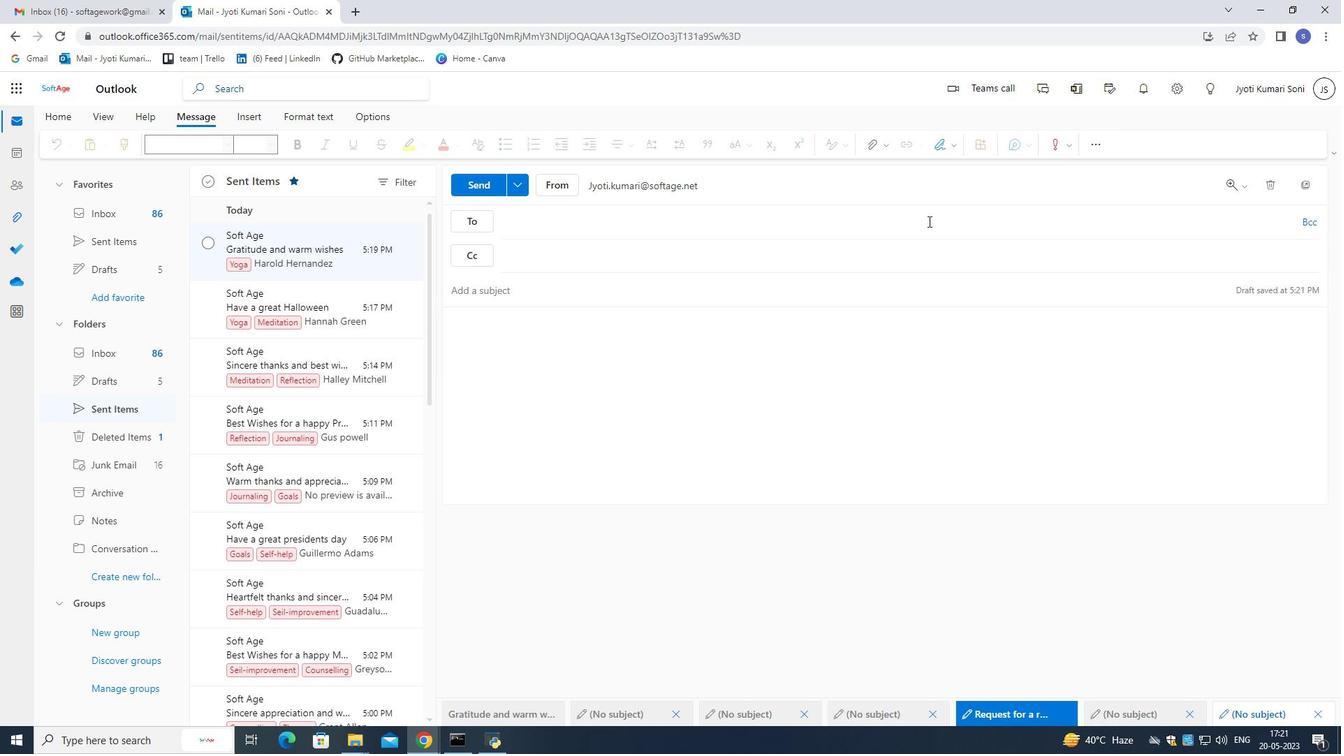 
Action: Key pressed softage.2<Key.shift>@softage.net
Screenshot: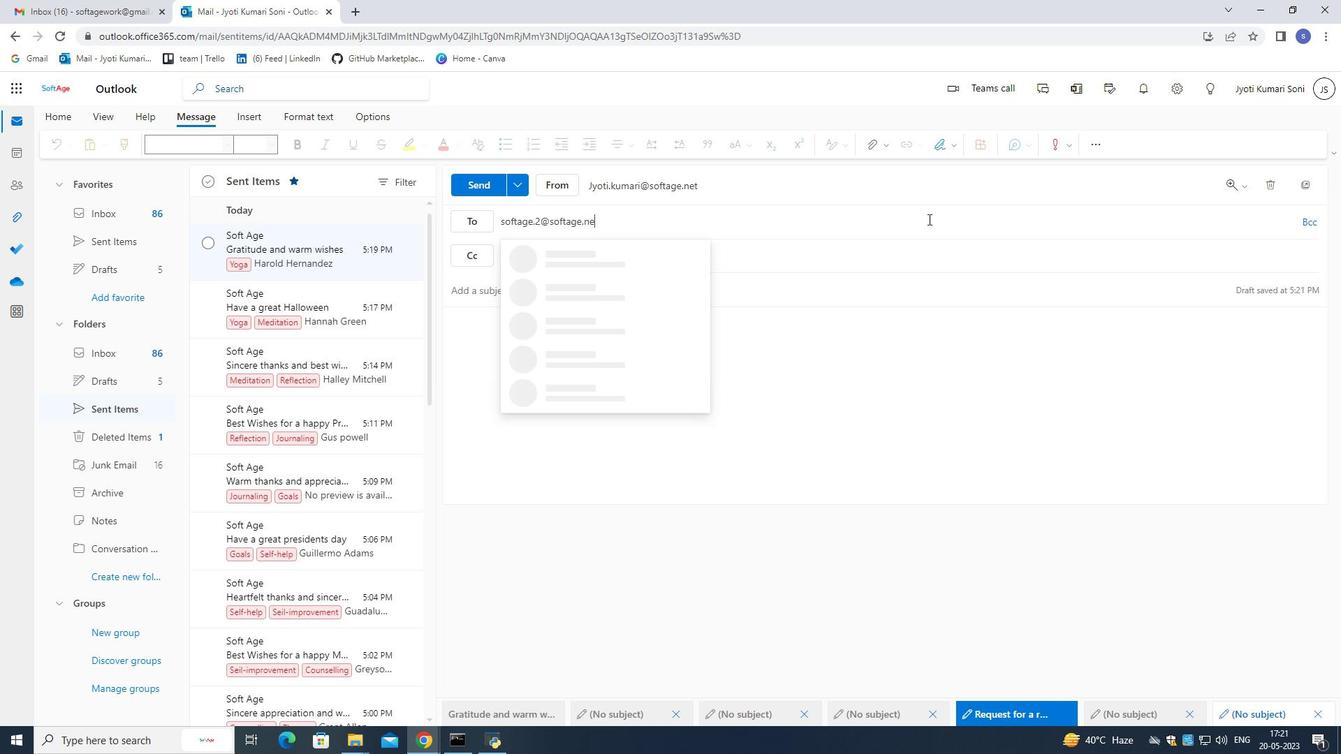 
Action: Mouse moved to (608, 253)
Screenshot: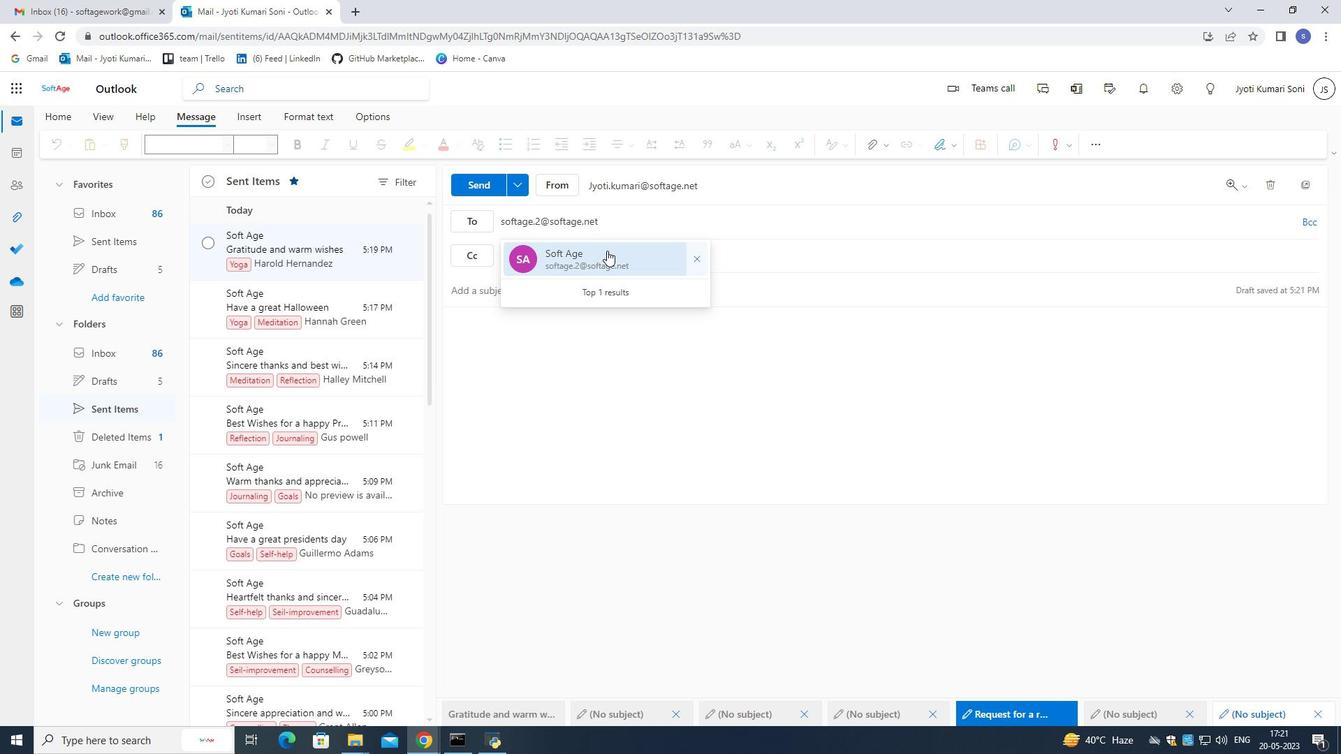 
Action: Mouse pressed left at (608, 253)
Screenshot: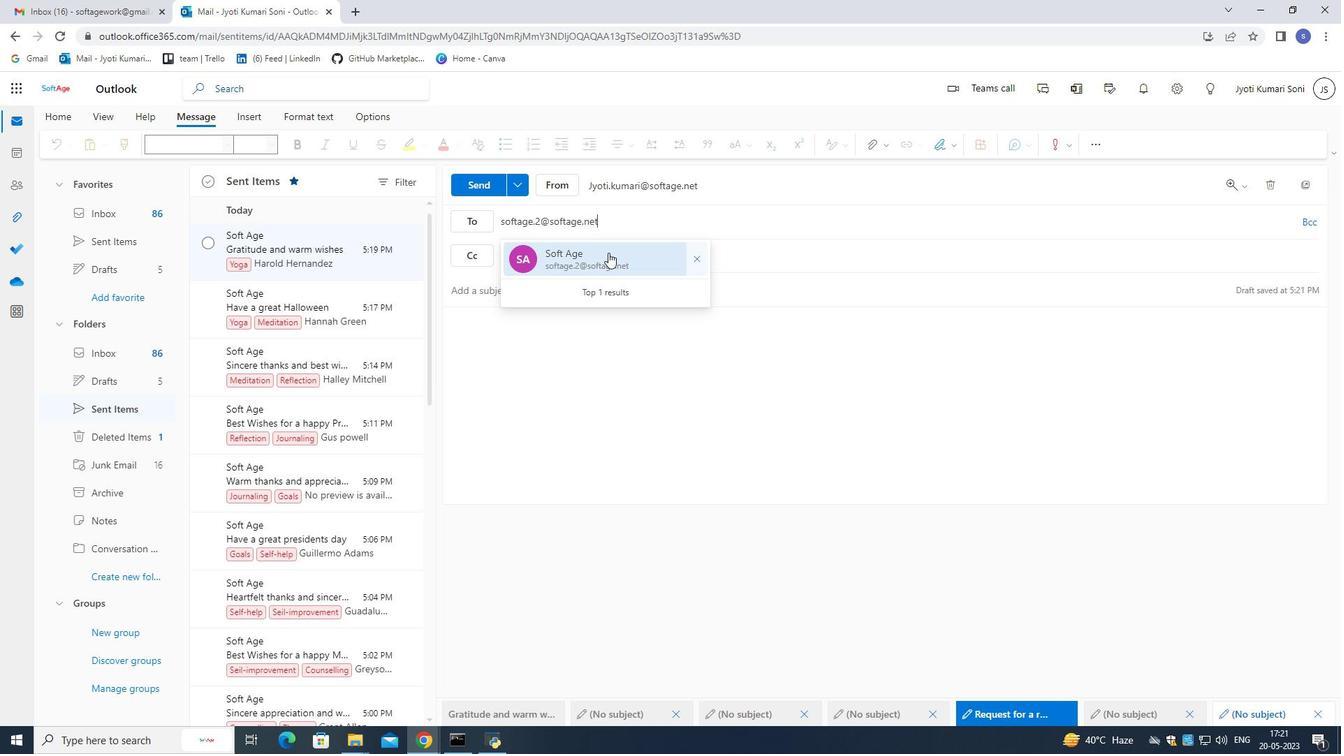 
Action: Mouse moved to (598, 294)
Screenshot: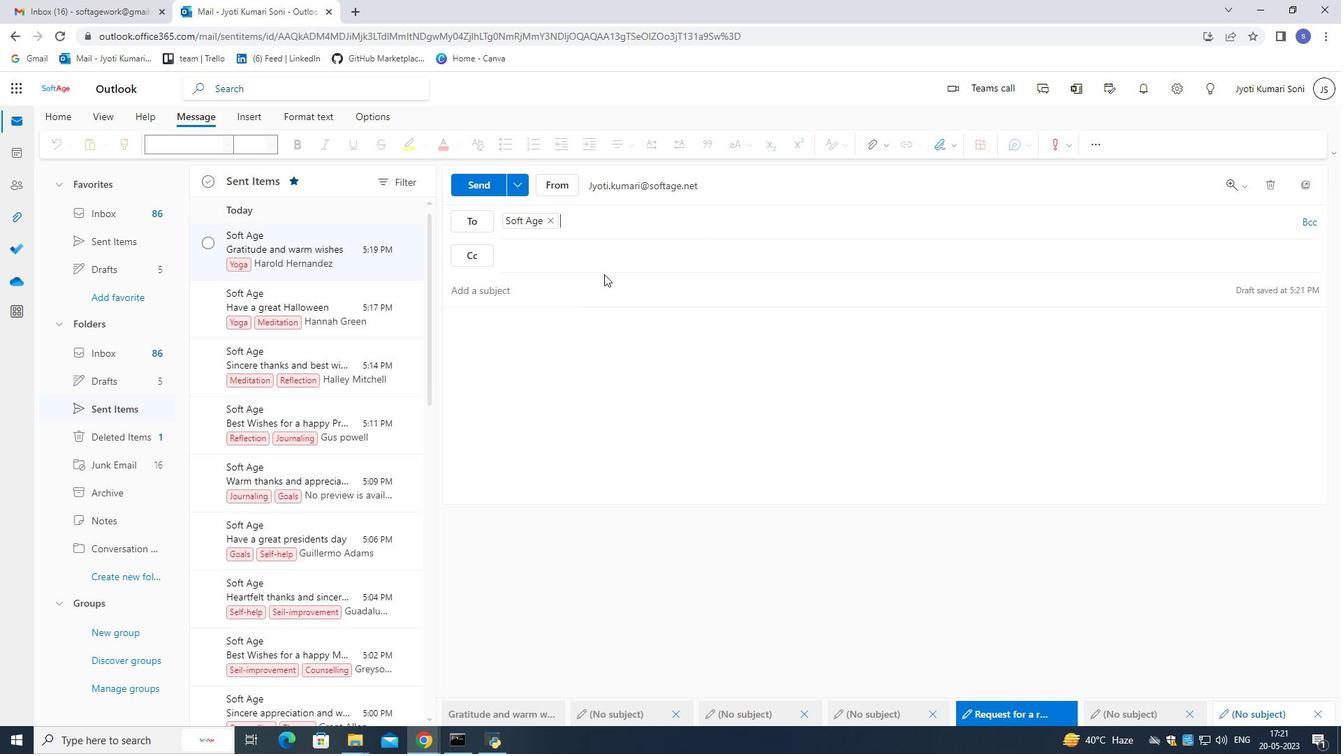 
Action: Mouse pressed left at (598, 294)
Screenshot: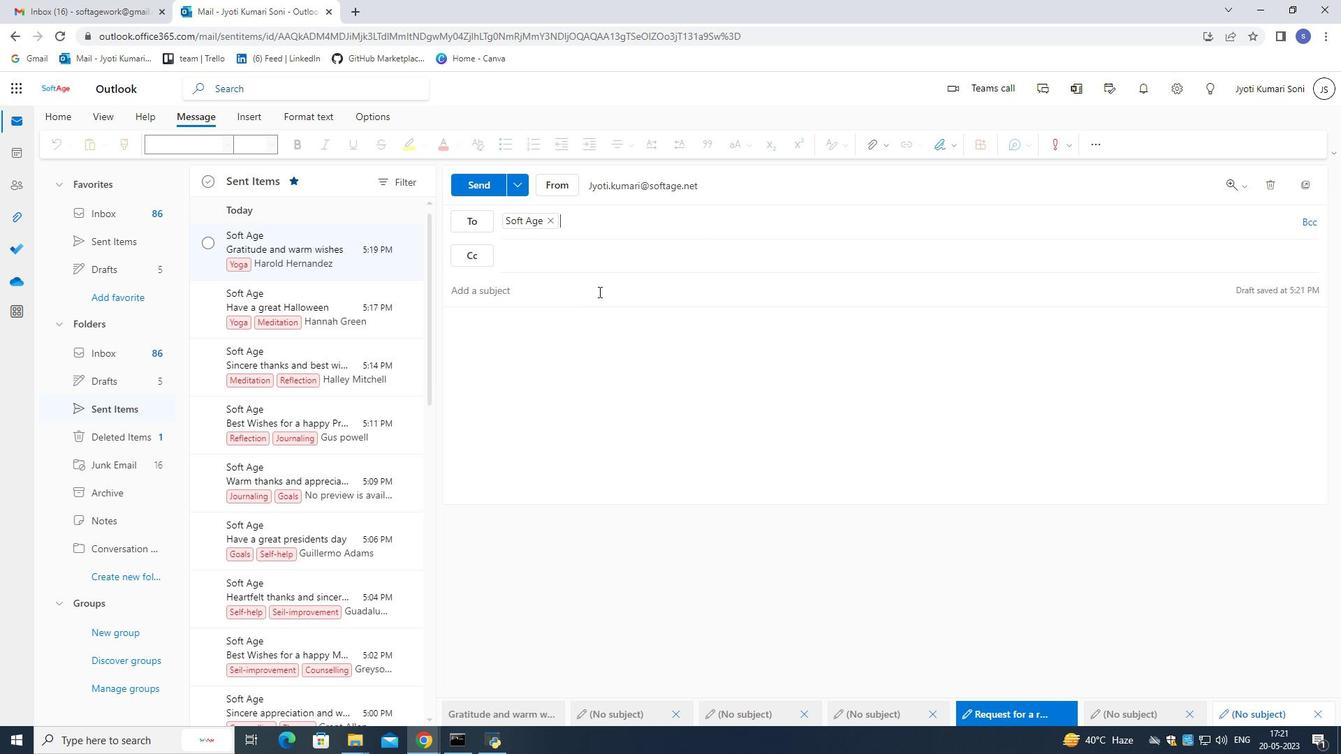 
Action: Mouse moved to (623, 307)
Screenshot: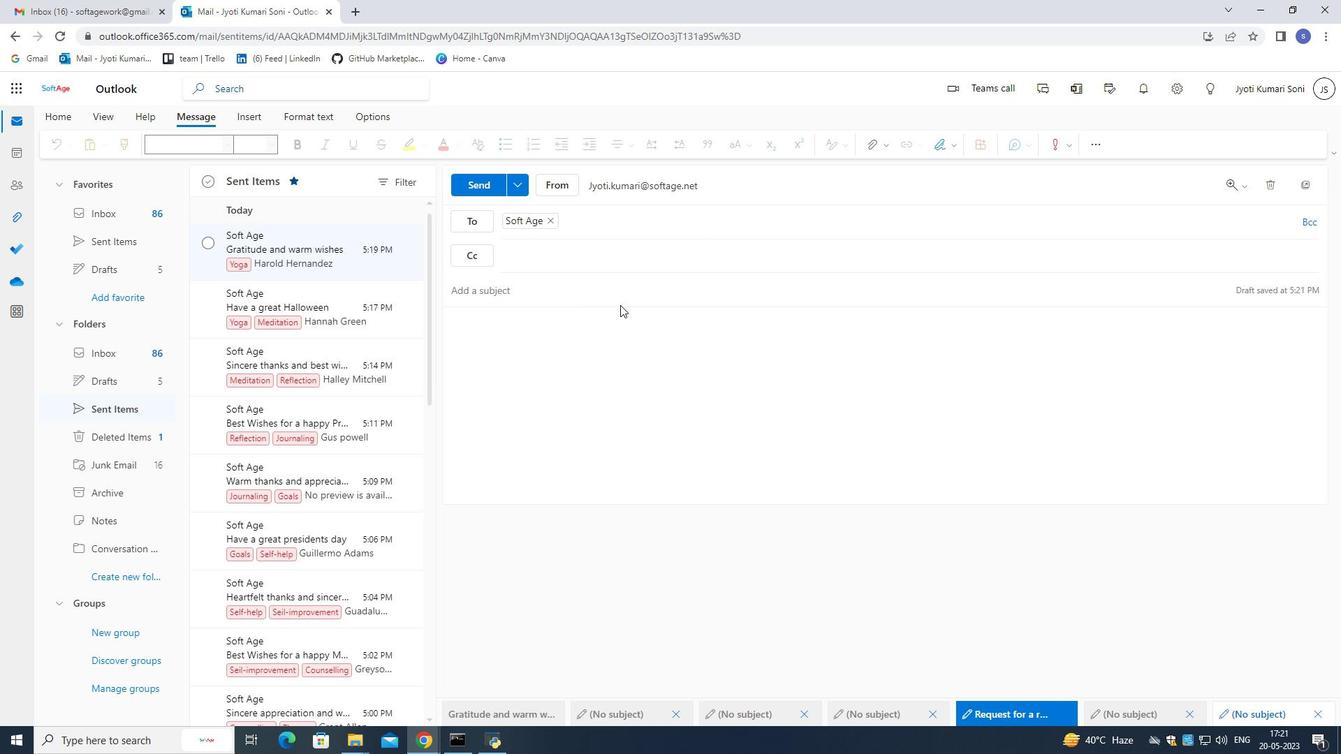 
Action: Key pressed <Key.shift><Key.shift><Key.shift><Key.shift><Key.shift><Key.shift><Key.shift><Key.shift><Key.shift><Key.shift><Key.shift><Key.shift><Key.shift><Key.shift><Key.shift><Key.shift><Key.shift><Key.shift><Key.shift><Key.shift><Key.shift><Key.shift><Key.shift><Key.shift><Key.shift><Key.shift><Key.shift><Key.shift><Key.shift><Key.shift><Key.shift><Key.shift><Key.shift><Key.shift><Key.shift><Key.shift><Key.shift><Key.shift><Key.shift><Key.shift><Key.shift><Key.shift><Key.shift><Key.shift><Key.shift><Key.shift><Key.shift><Key.shift><Key.shift><Key.shift><Key.shift>Best<Key.space><Key.shift>Wishes<Key.space><Key.shift><Key.shift>For<Key.space>a<Key.space>happy<Key.space><Key.shift><Key.shift><Key.shift><Key.shift><Key.shift><Key.shift>Halloween
Screenshot: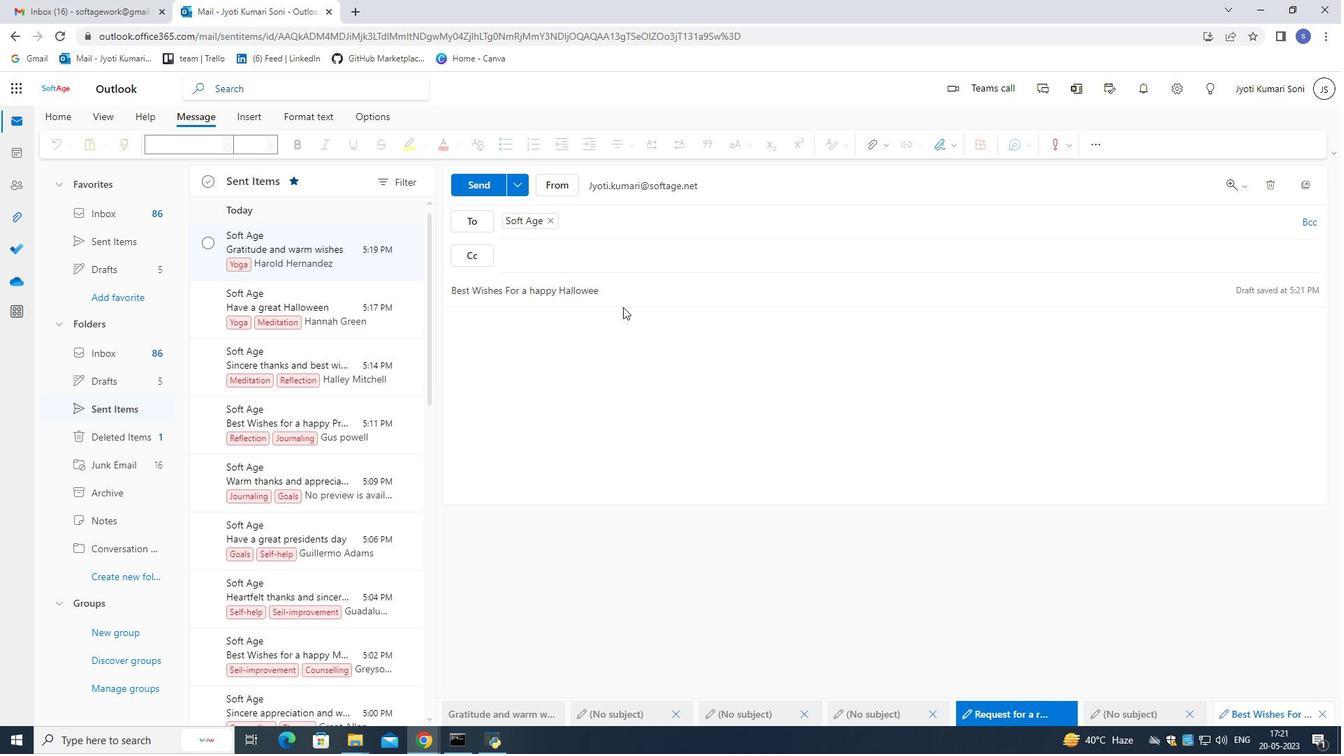 
Action: Mouse moved to (535, 291)
Screenshot: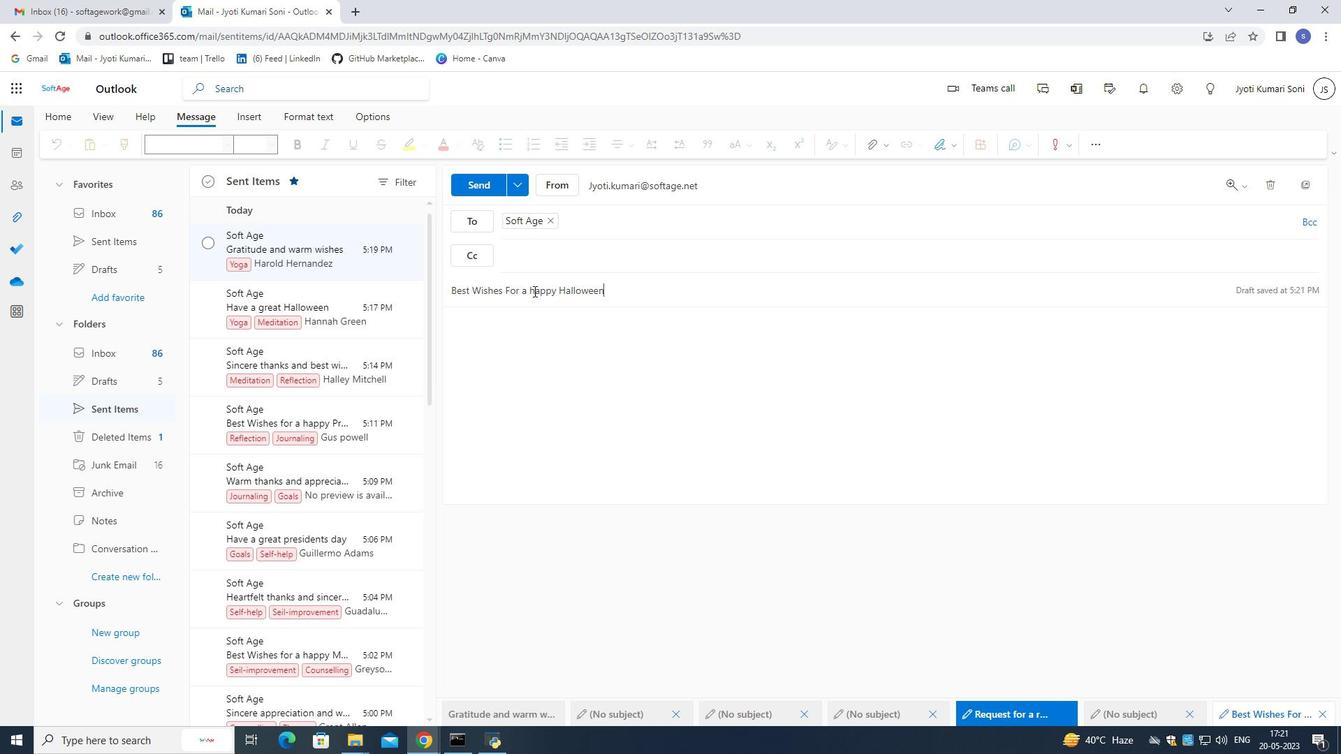 
Action: Mouse pressed left at (535, 291)
Screenshot: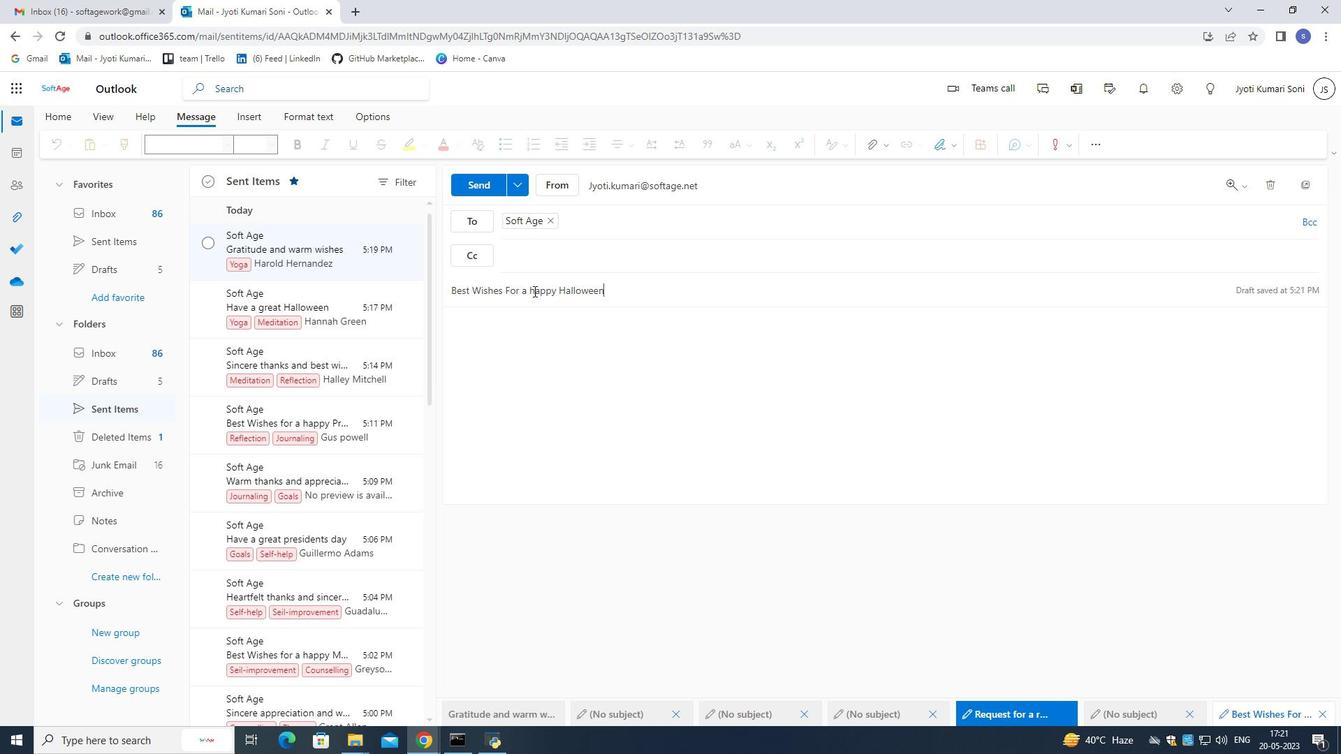 
Action: Mouse moved to (536, 301)
Screenshot: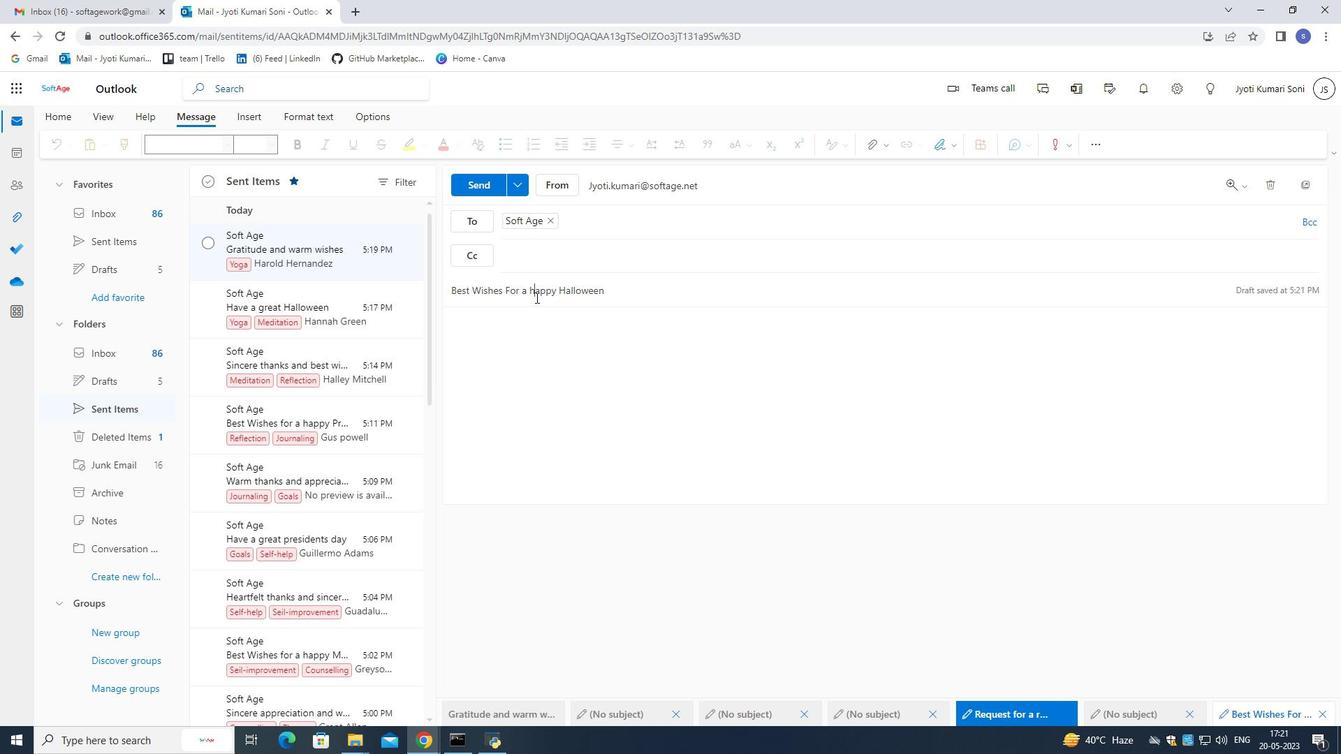 
Action: Key pressed <Key.backspace><Key.shift>H
Screenshot: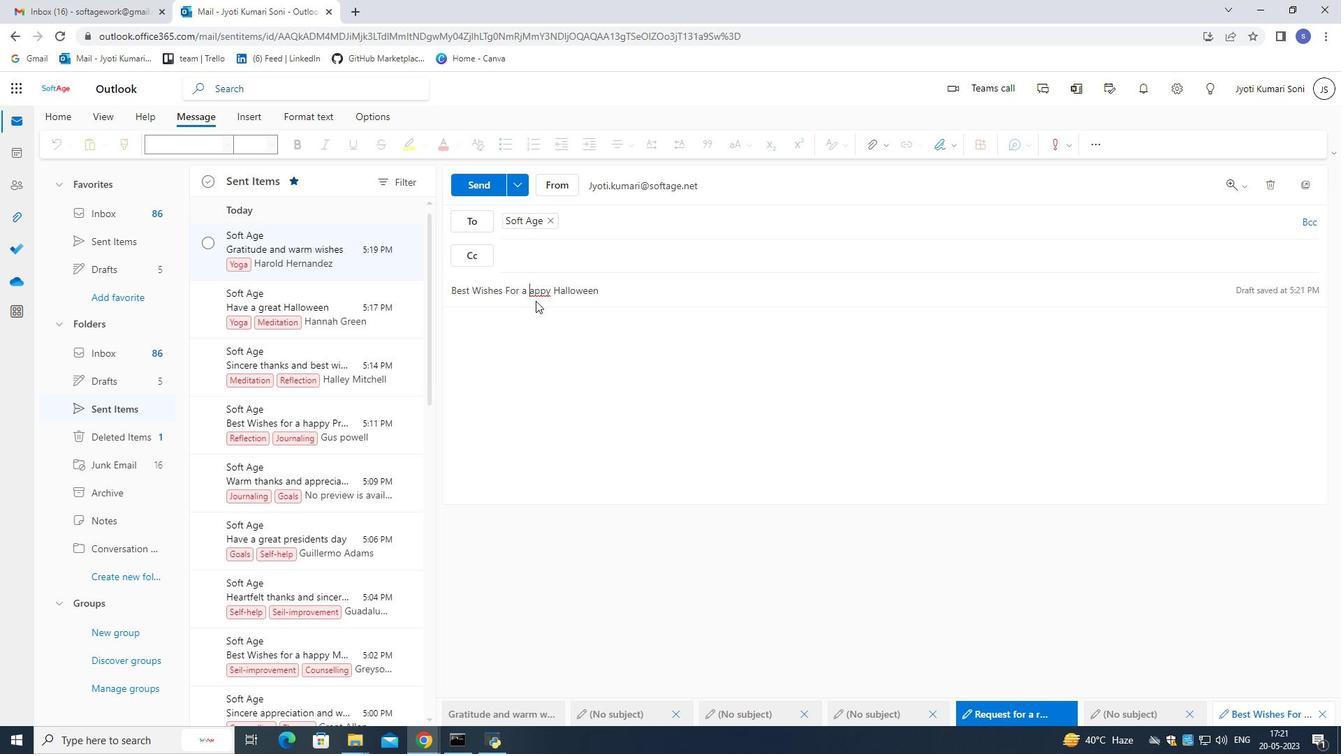 
Action: Mouse moved to (478, 183)
Screenshot: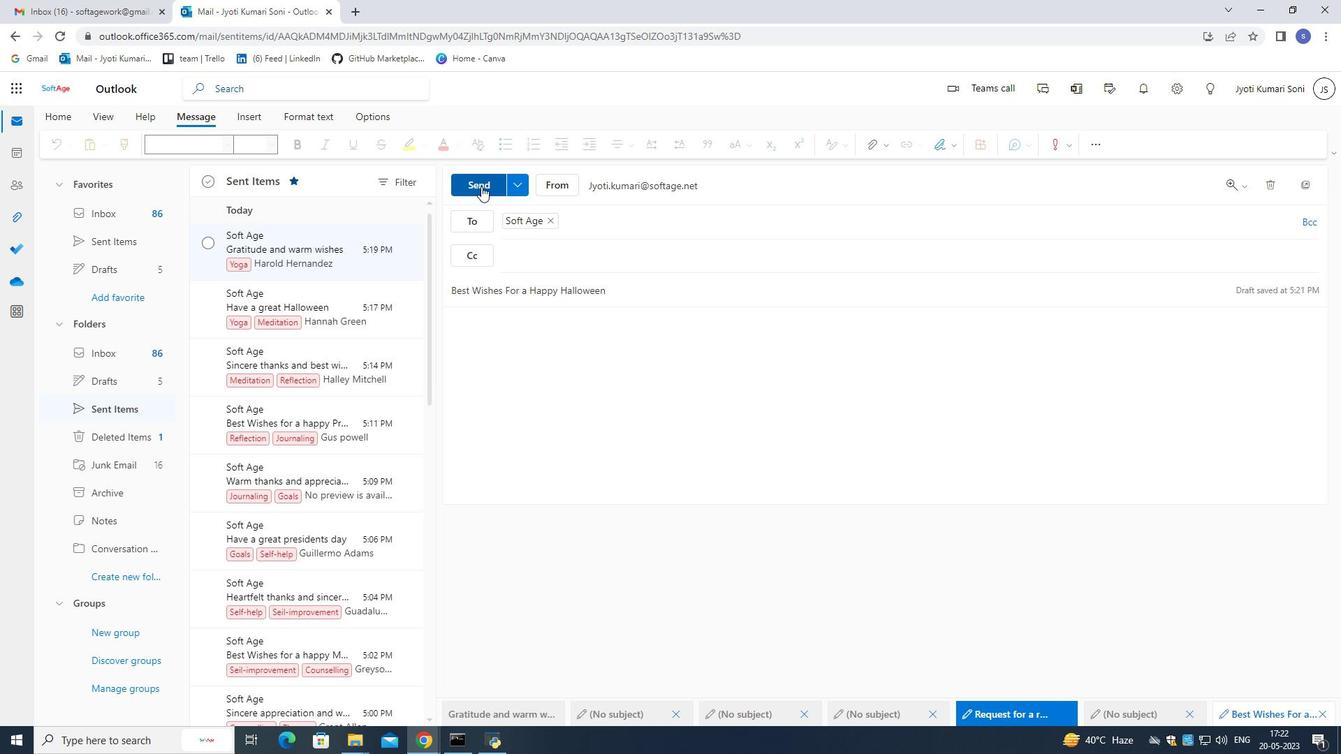 
Action: Mouse pressed left at (478, 183)
Screenshot: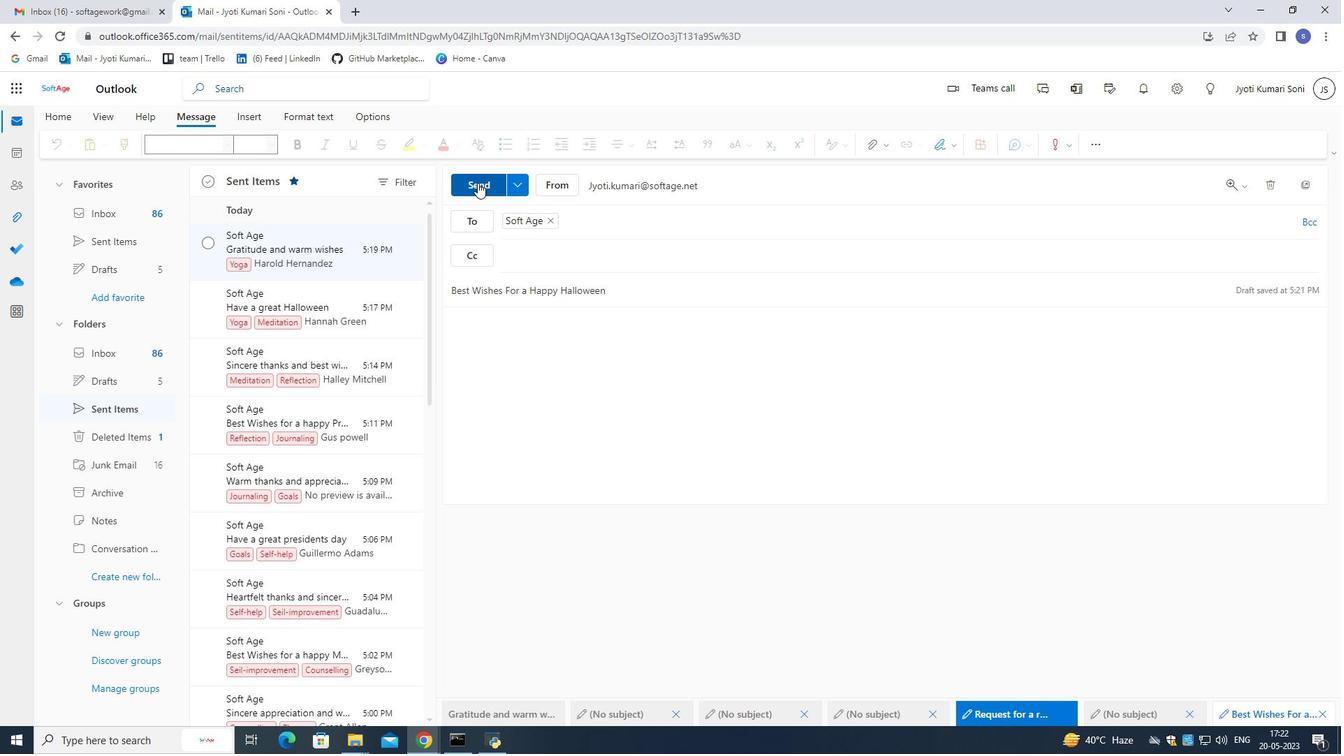 
Action: Mouse moved to (277, 241)
Screenshot: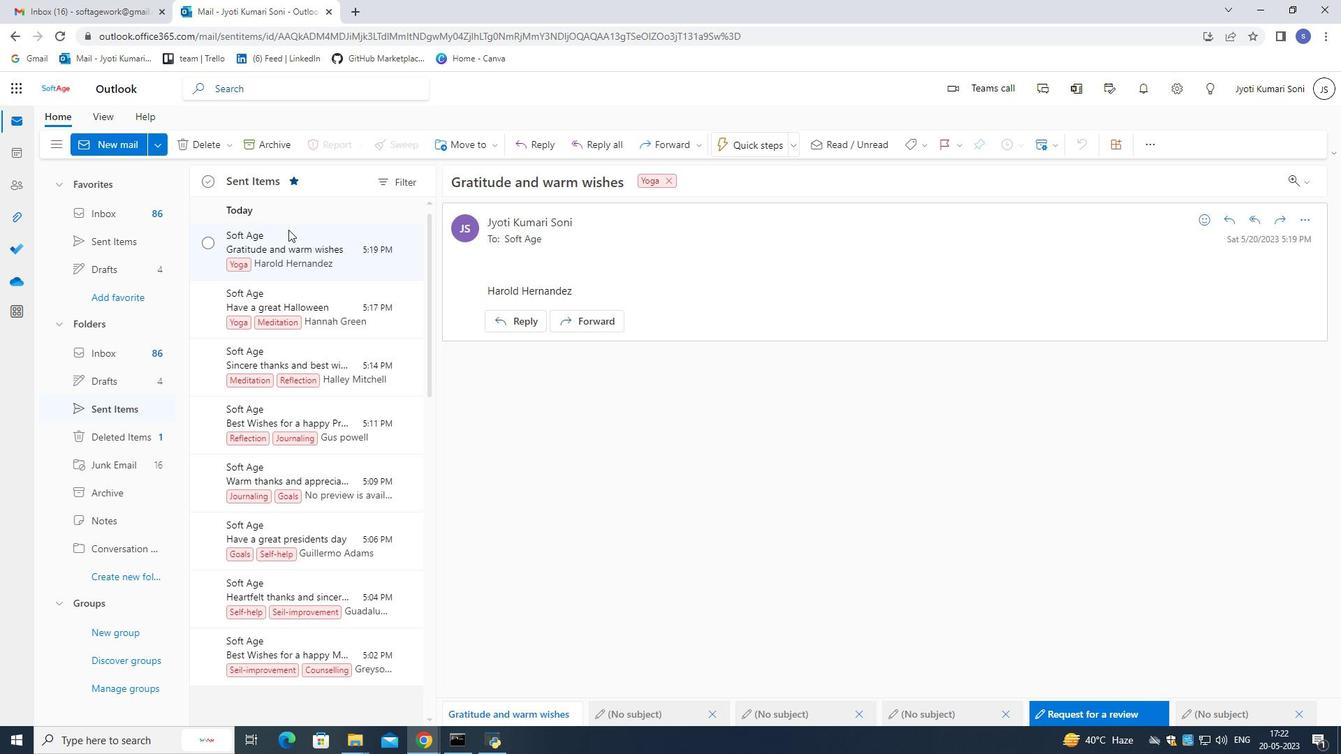 
Action: Mouse pressed left at (277, 241)
Screenshot: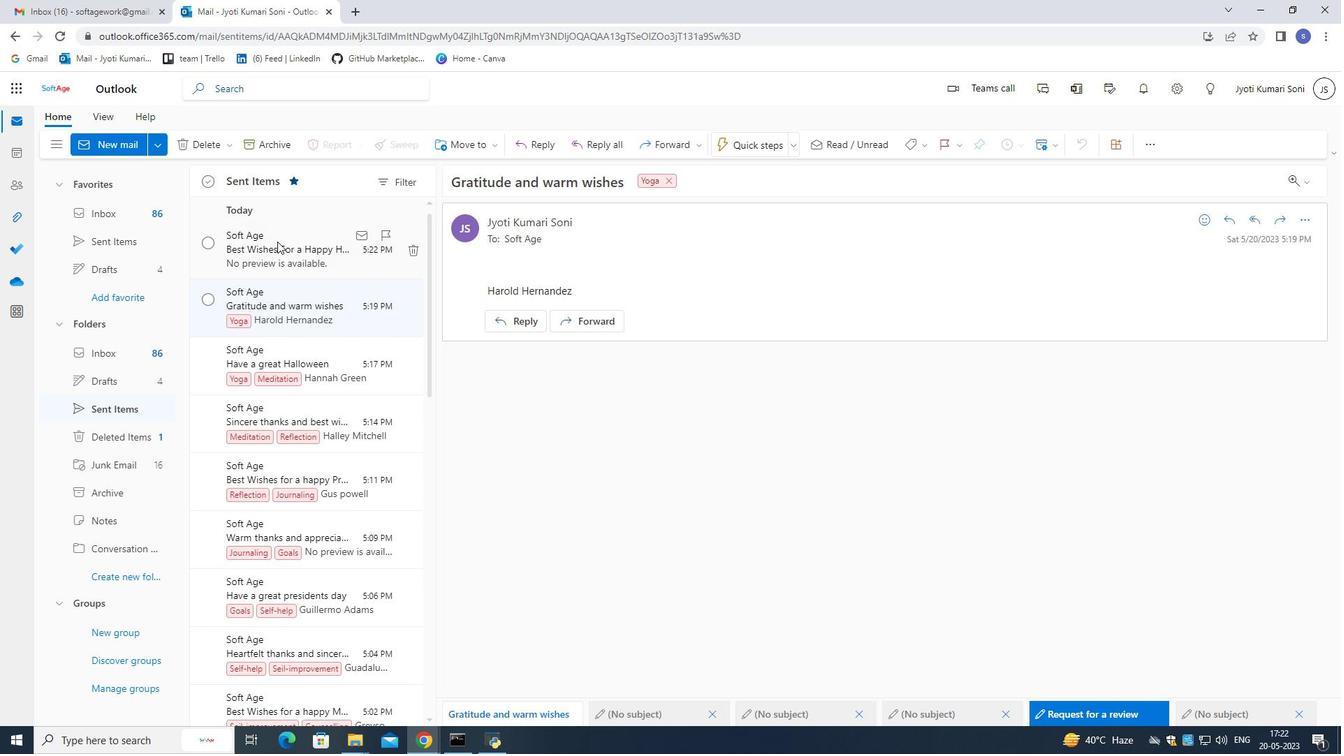 
Action: Mouse moved to (928, 148)
Screenshot: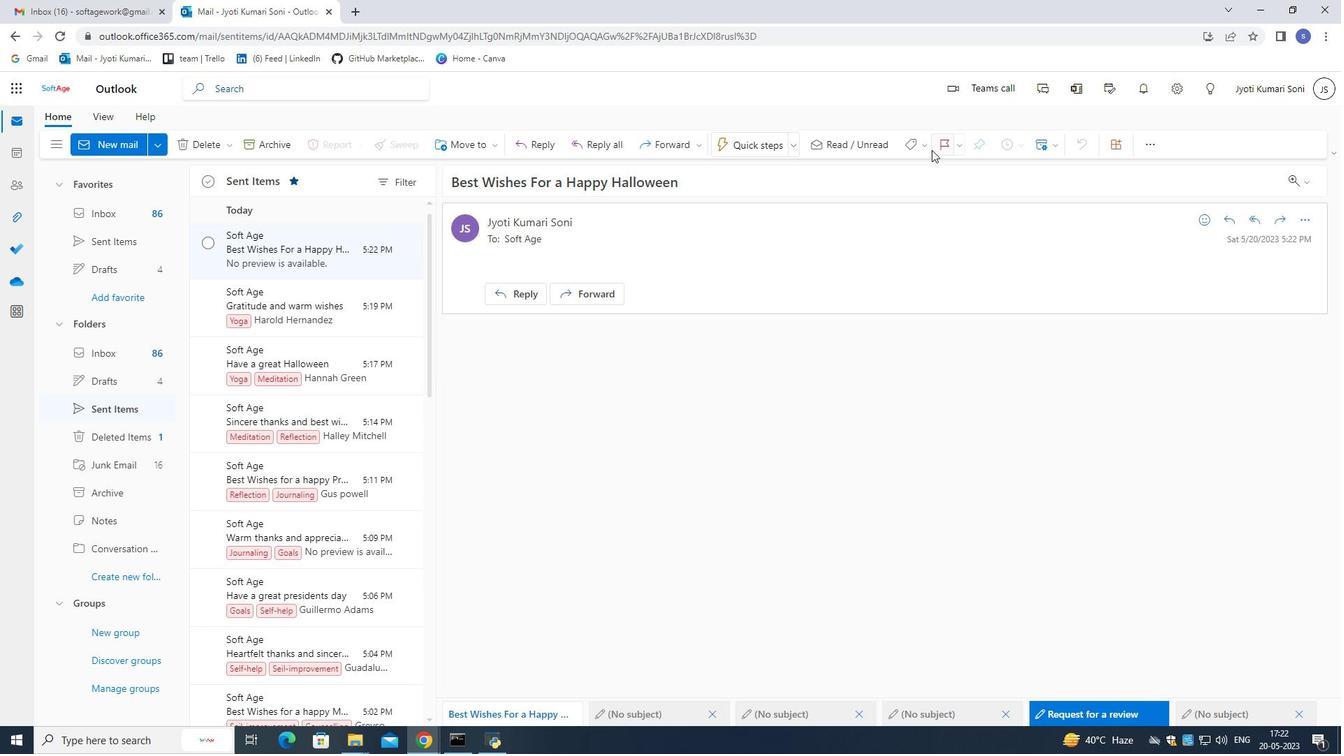 
Action: Mouse pressed left at (928, 148)
Screenshot: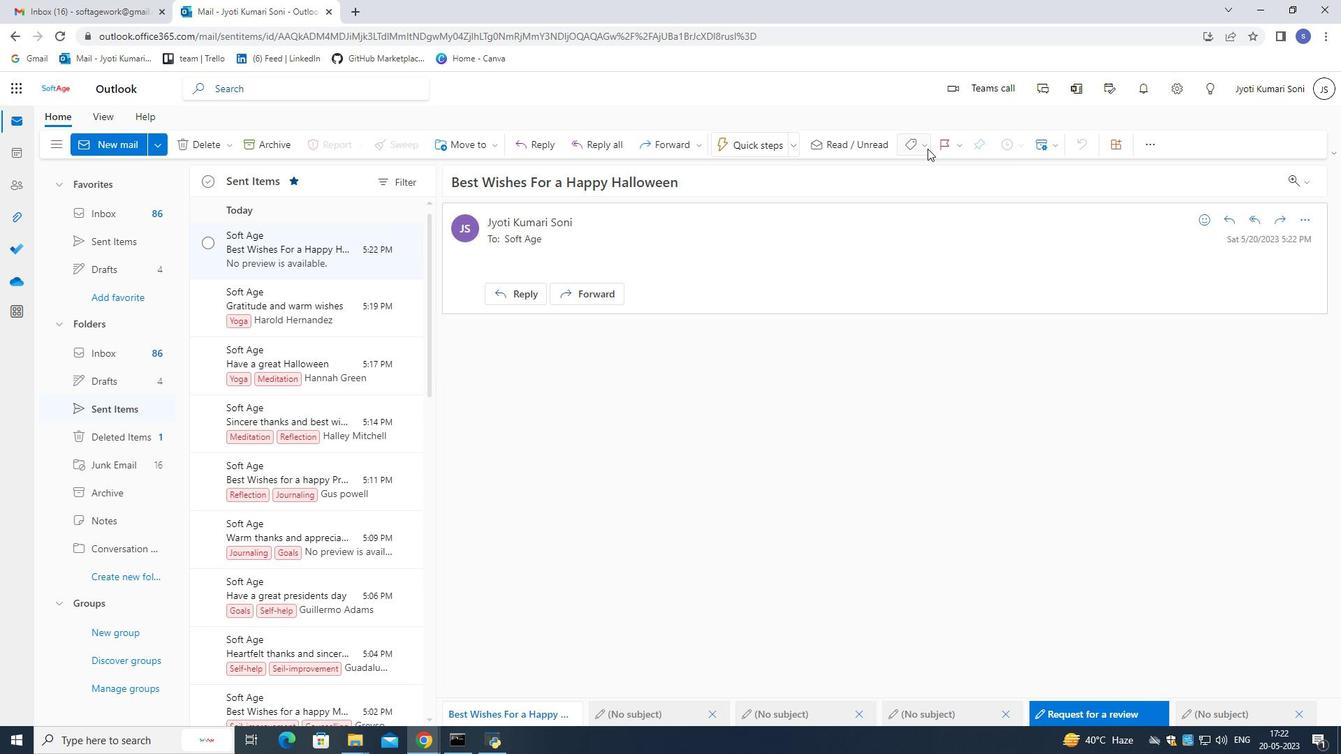 
Action: Mouse moved to (861, 383)
Screenshot: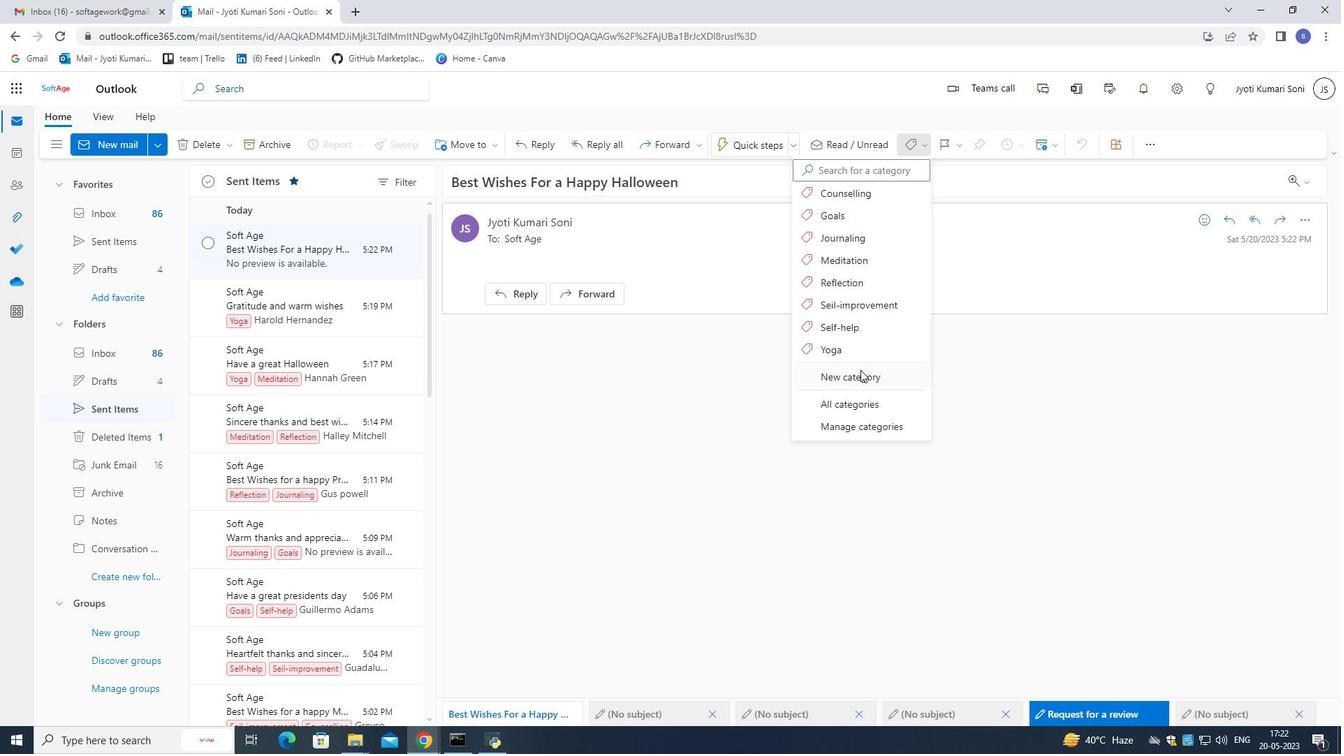 
Action: Mouse pressed left at (861, 383)
Screenshot: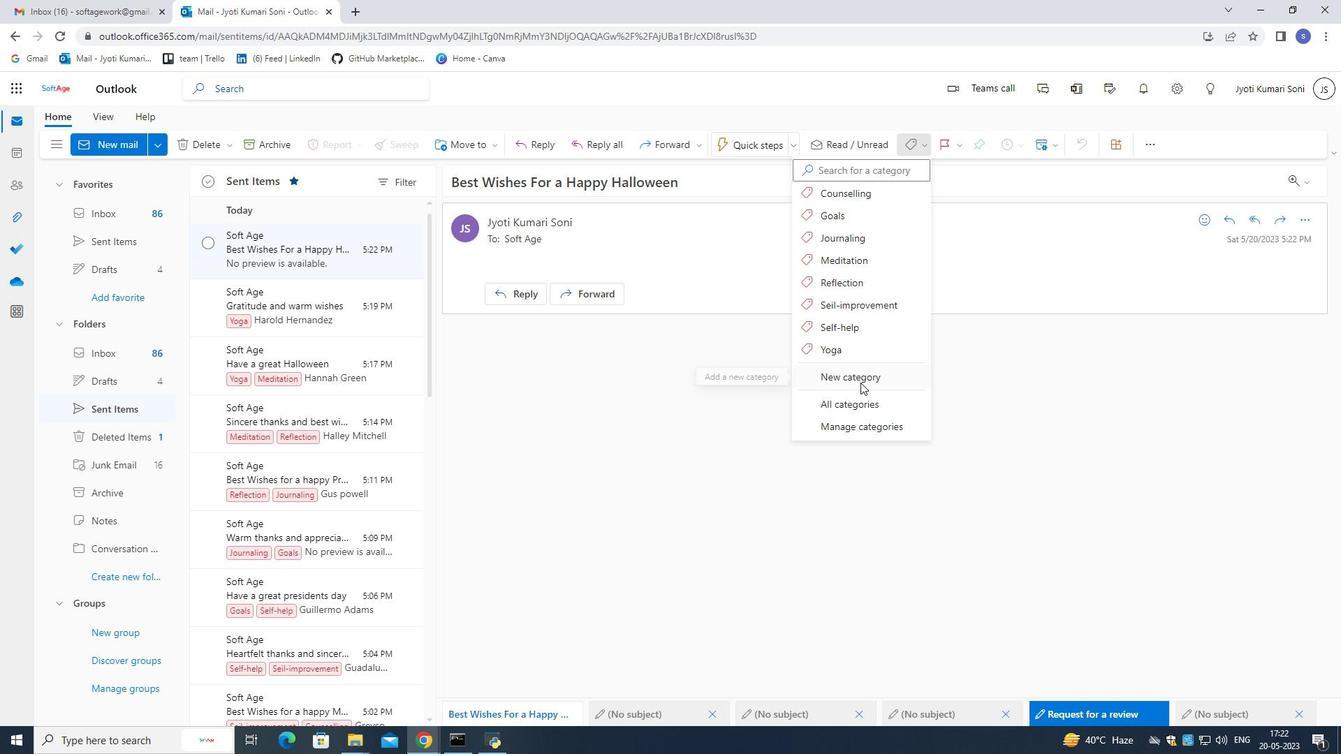 
Action: Key pressed <Key.shift>F
Screenshot: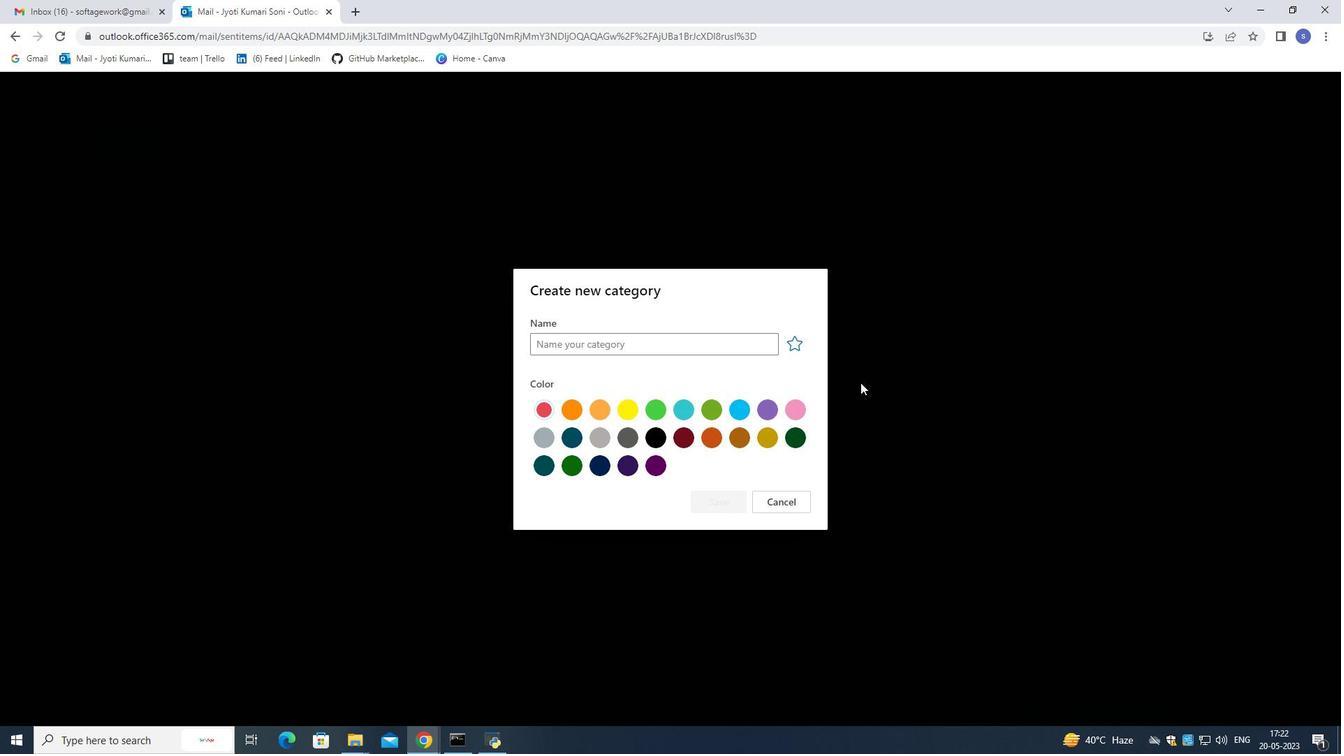 
Action: Mouse moved to (724, 343)
Screenshot: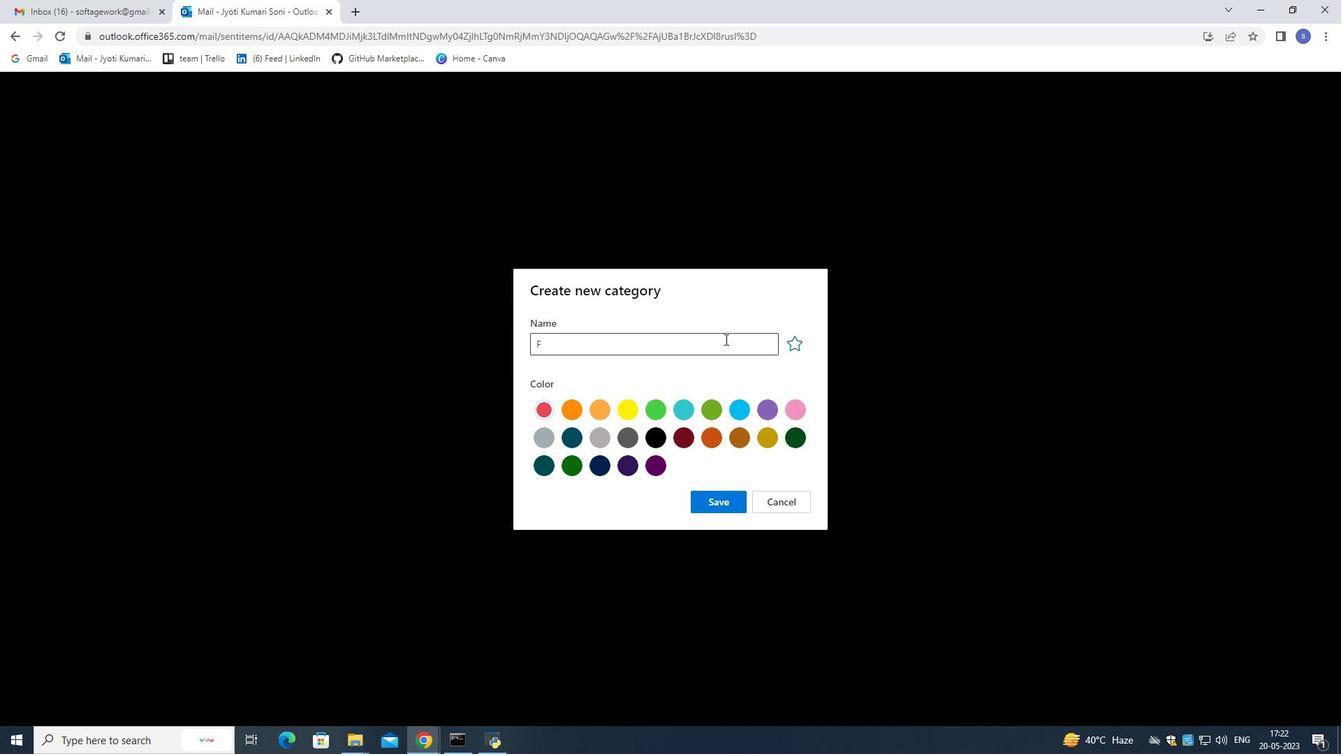 
Action: Mouse pressed left at (724, 343)
Screenshot: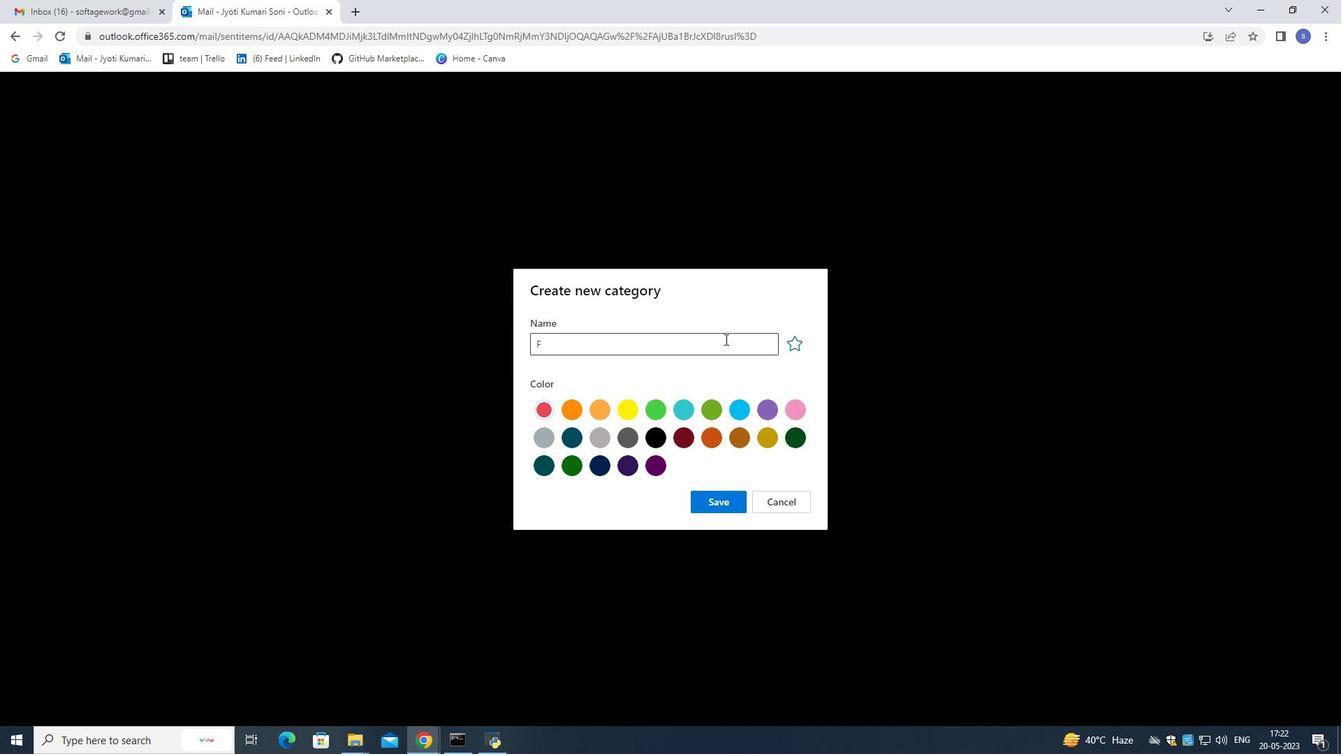 
Action: Mouse moved to (724, 343)
Screenshot: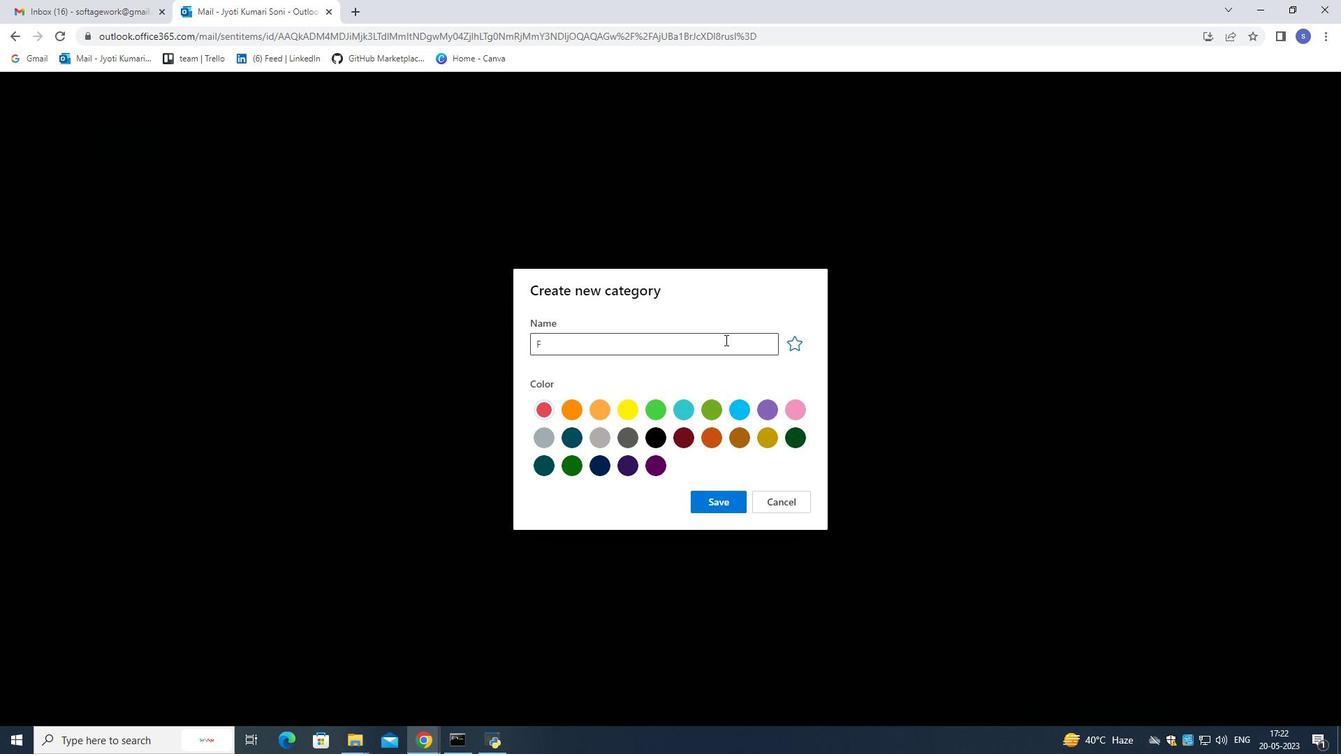 
Action: Key pressed itness
Screenshot: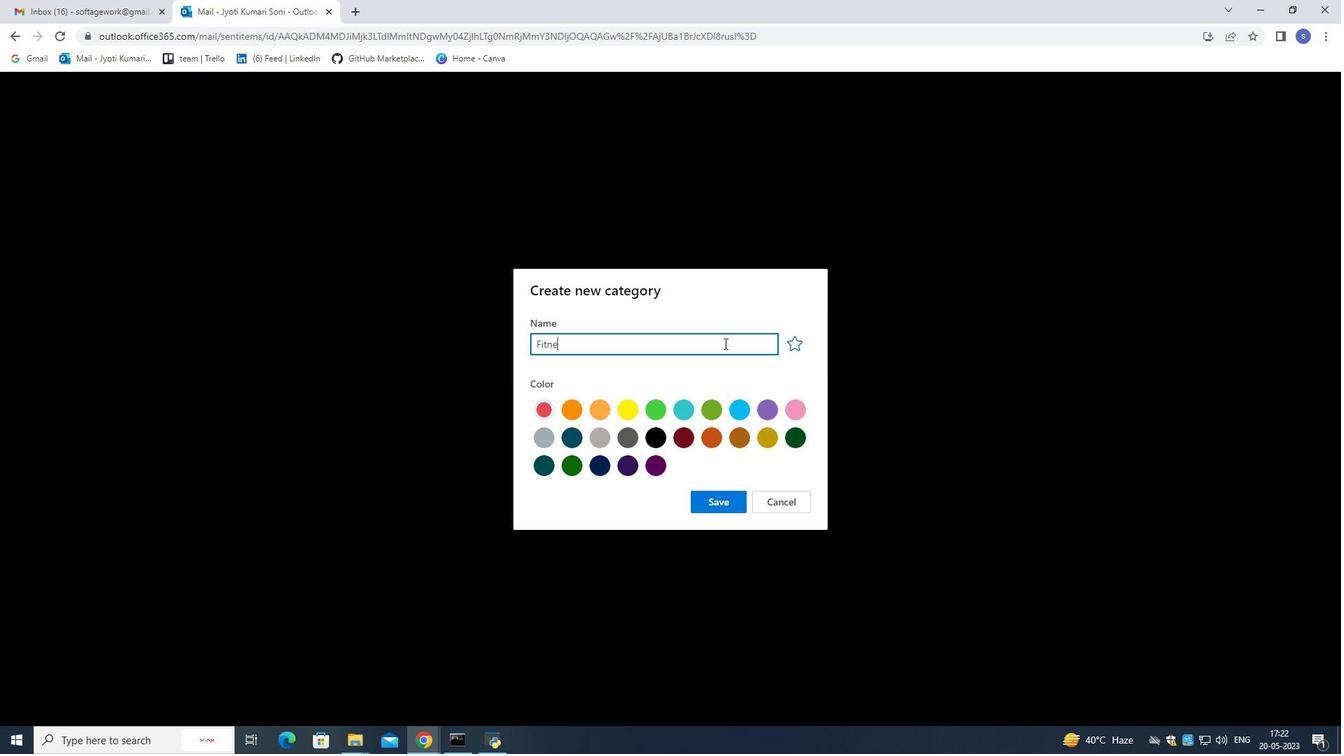 
Action: Mouse moved to (714, 508)
Screenshot: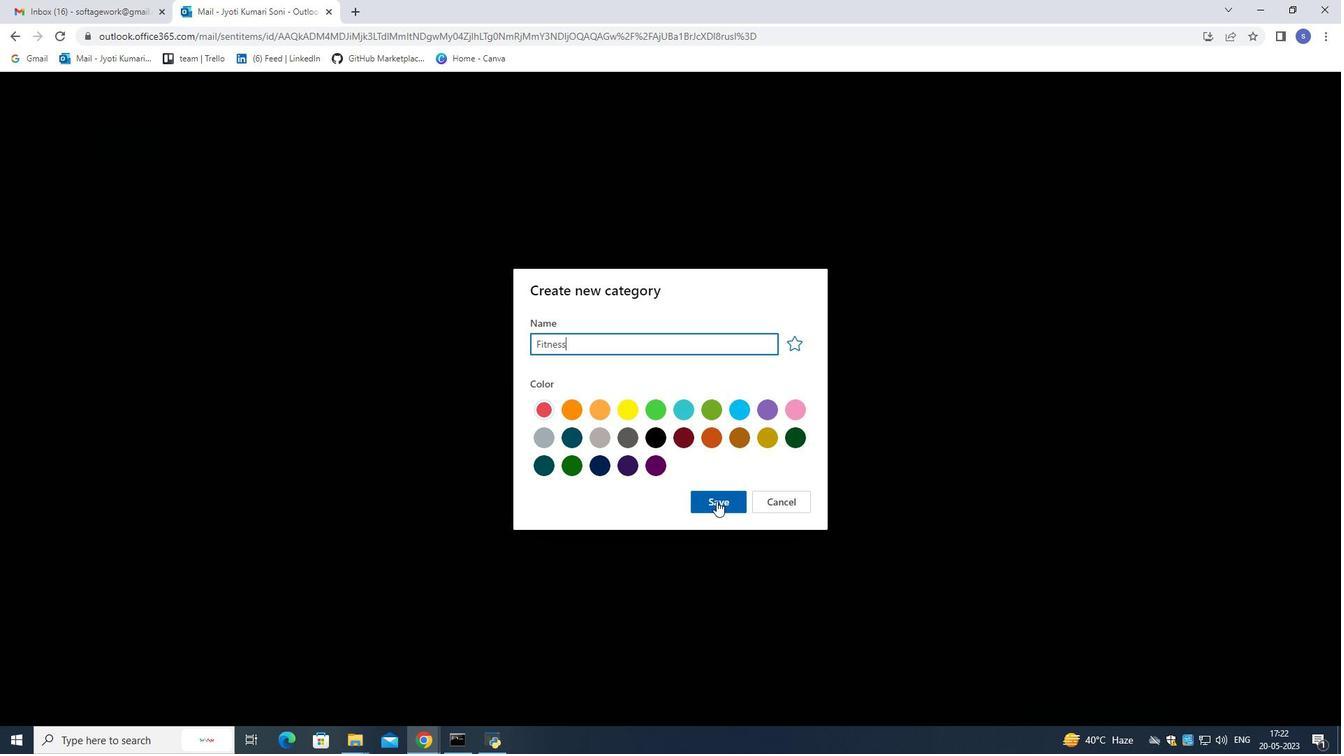 
Action: Mouse pressed left at (714, 508)
Screenshot: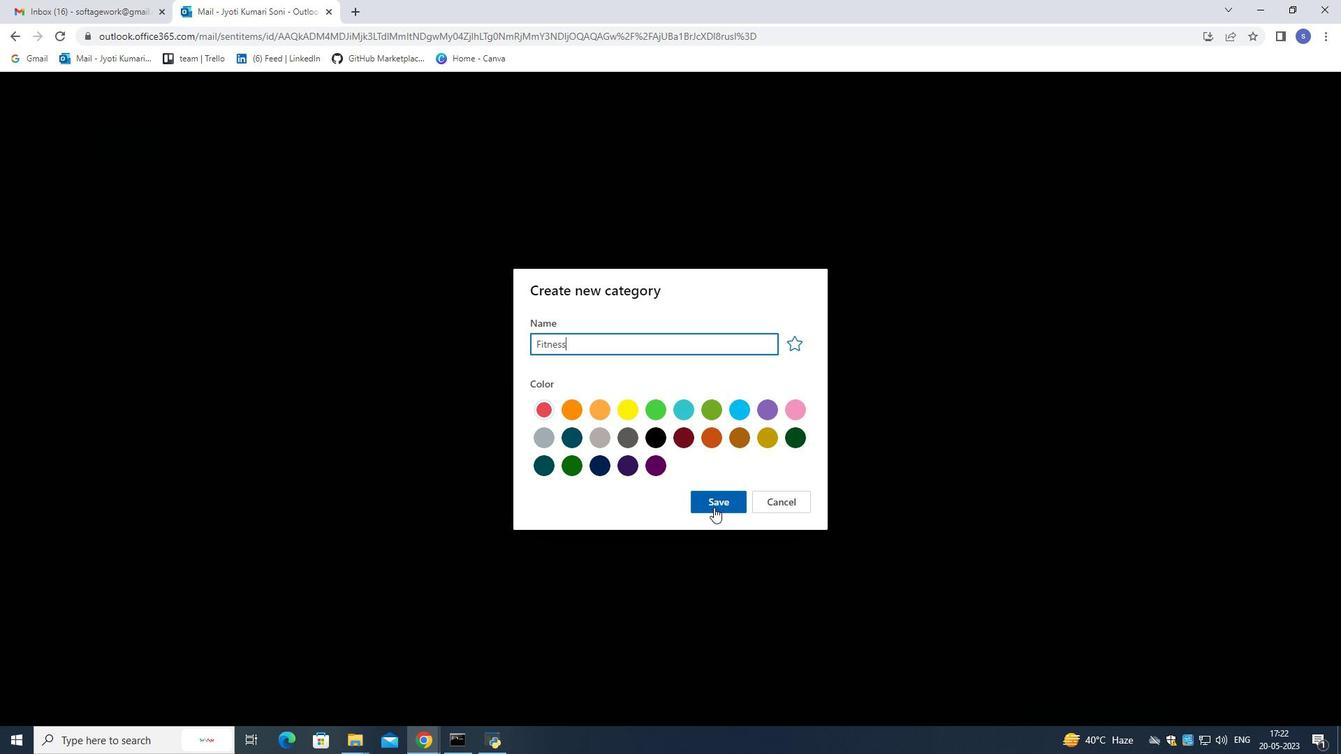 
Action: Mouse moved to (688, 307)
Screenshot: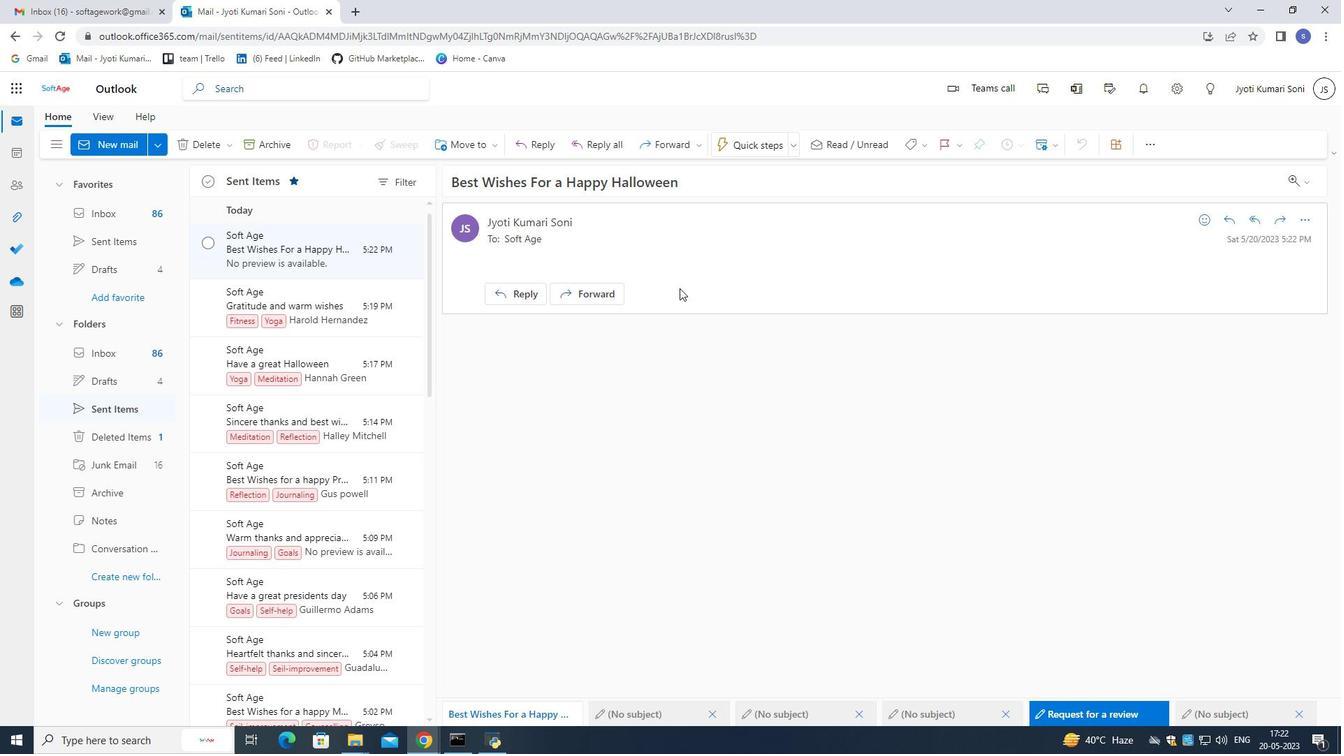 
Action: Mouse scrolled (688, 308) with delta (0, 0)
Screenshot: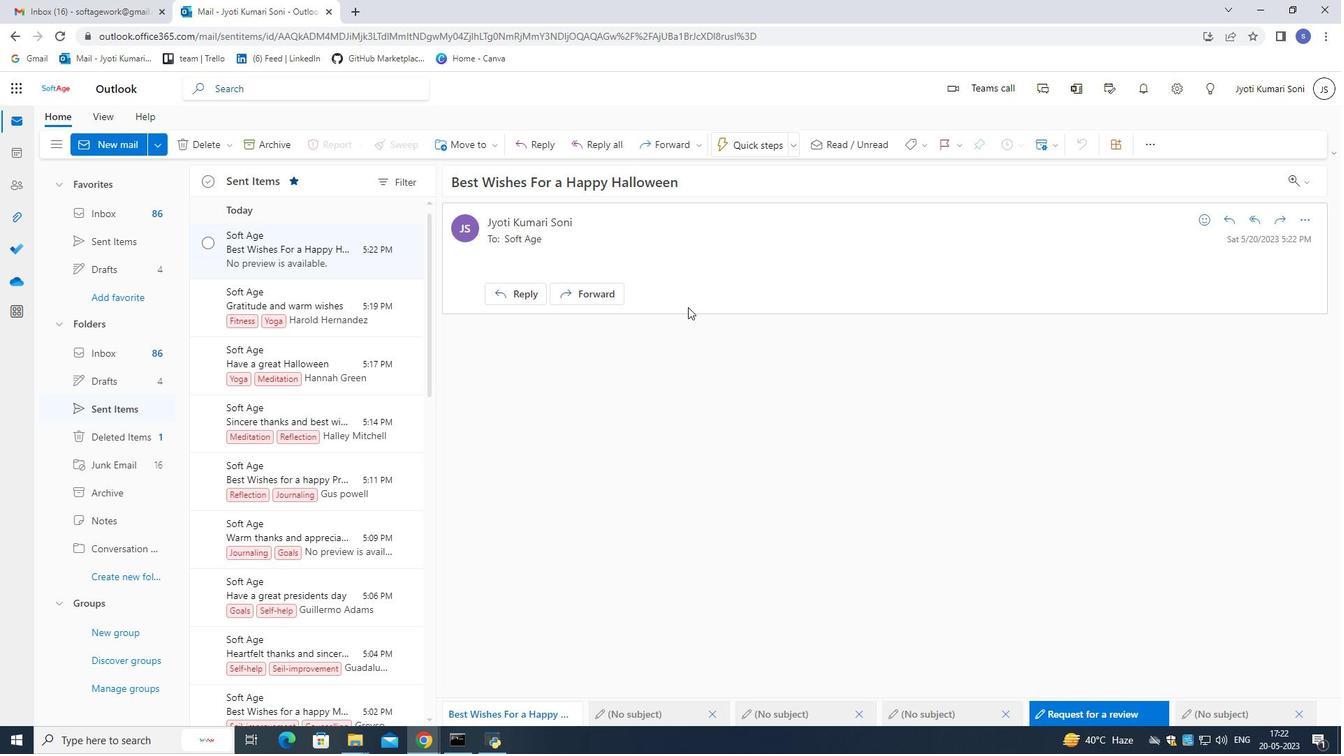 
Action: Mouse moved to (696, 303)
Screenshot: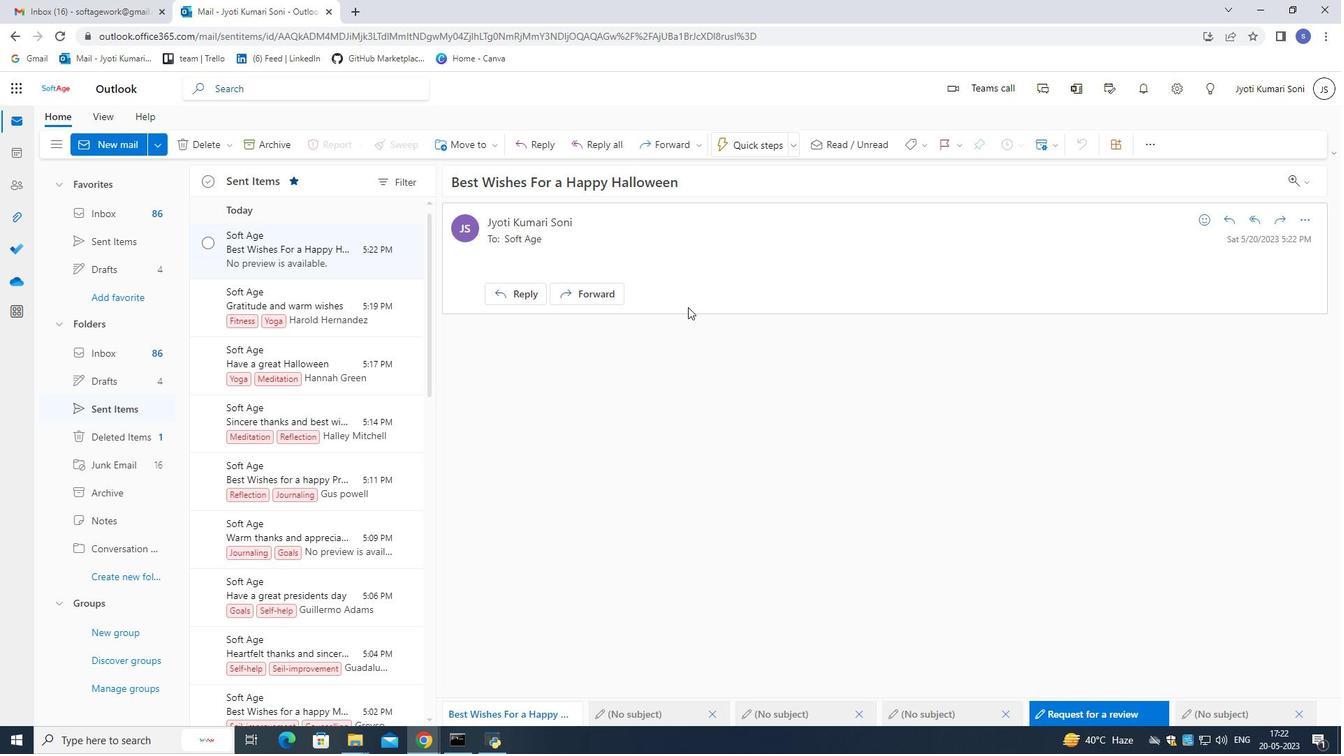 
Action: Mouse scrolled (696, 304) with delta (0, 0)
Screenshot: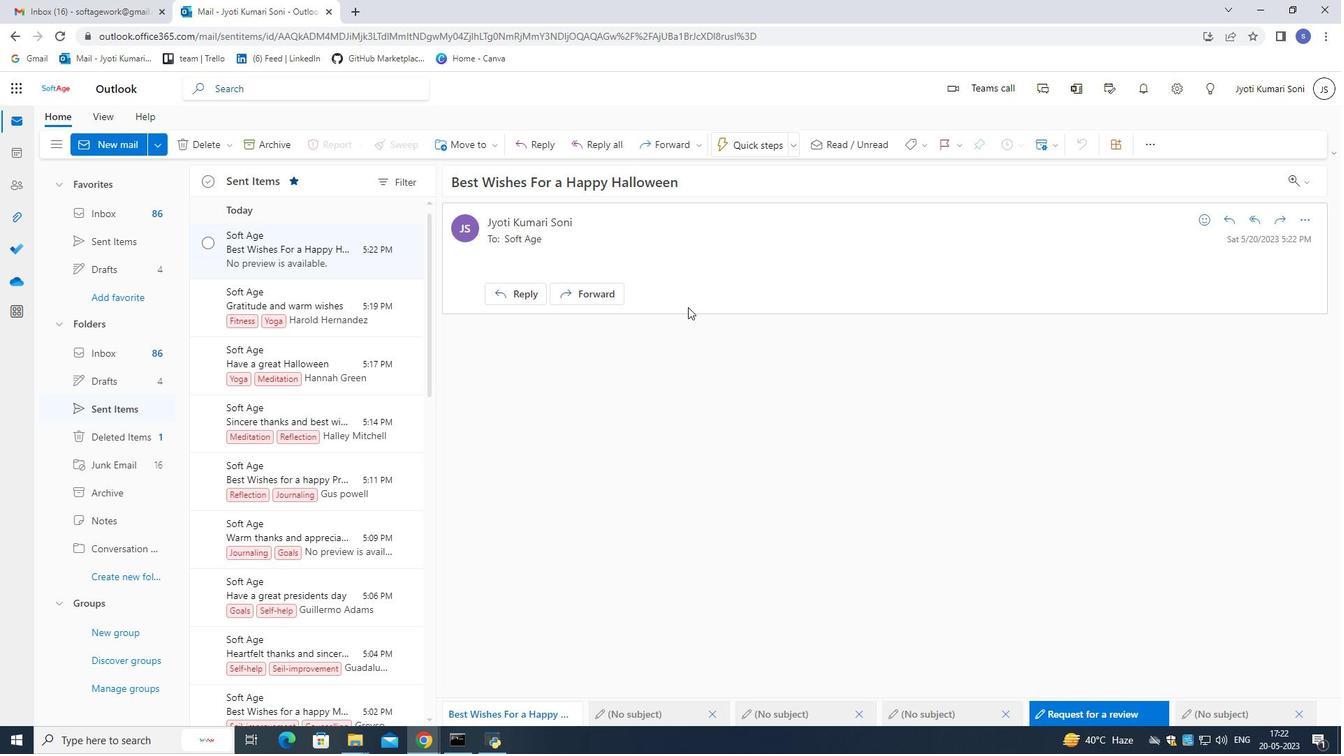 
Action: Mouse moved to (927, 146)
Screenshot: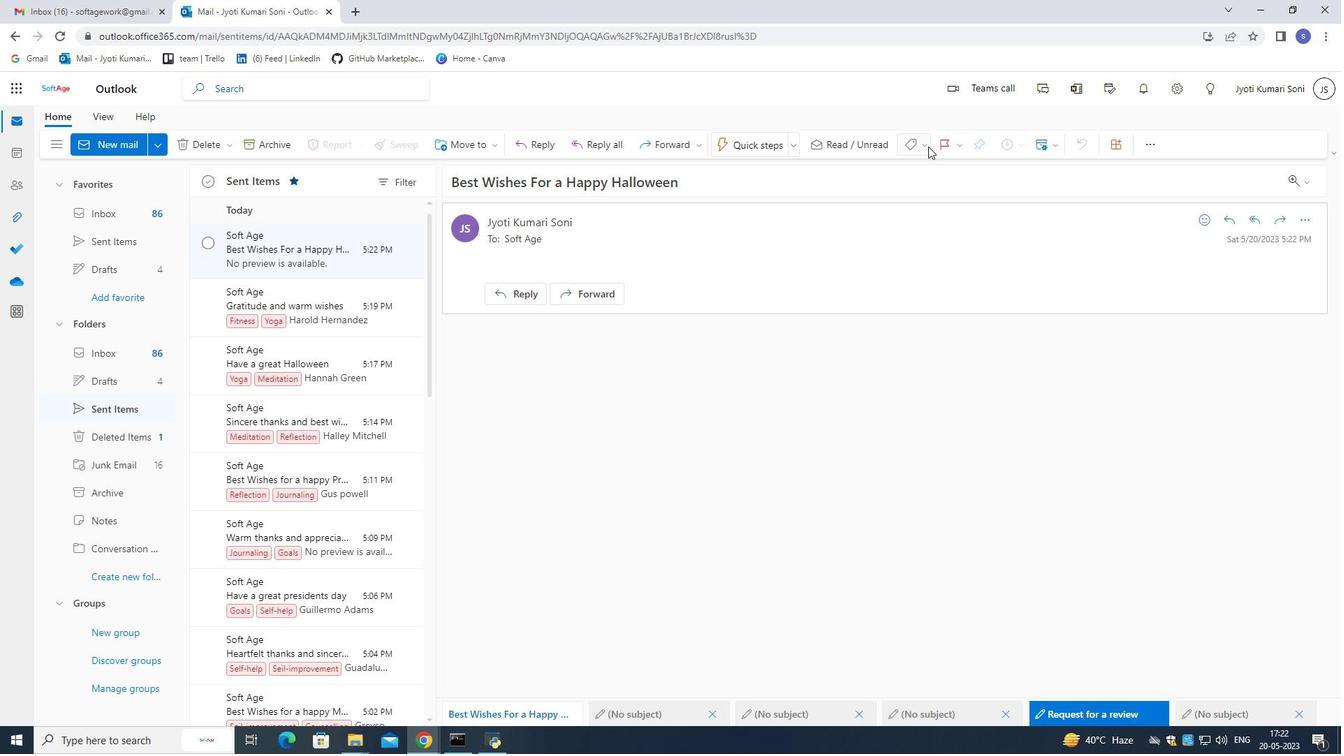 
Action: Mouse pressed left at (927, 146)
Screenshot: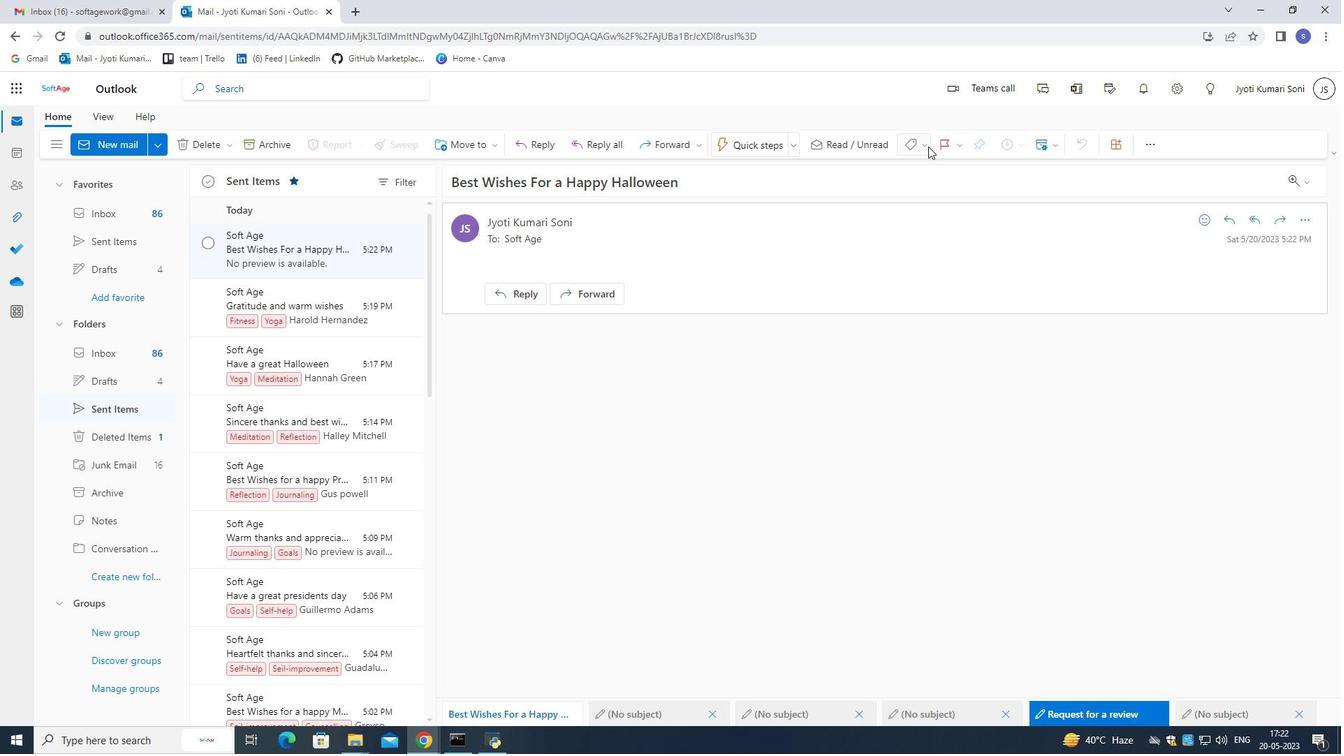 
Action: Mouse moved to (854, 199)
Screenshot: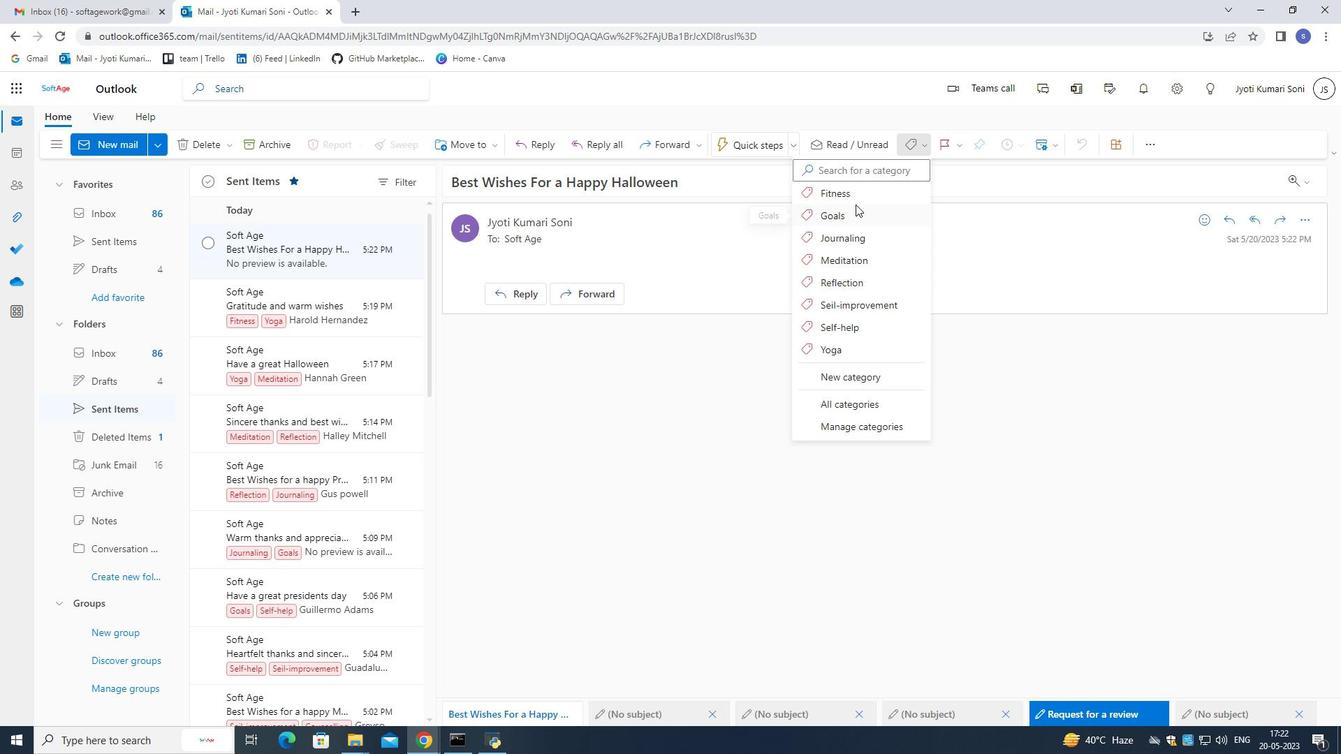 
Action: Mouse pressed left at (854, 199)
Screenshot: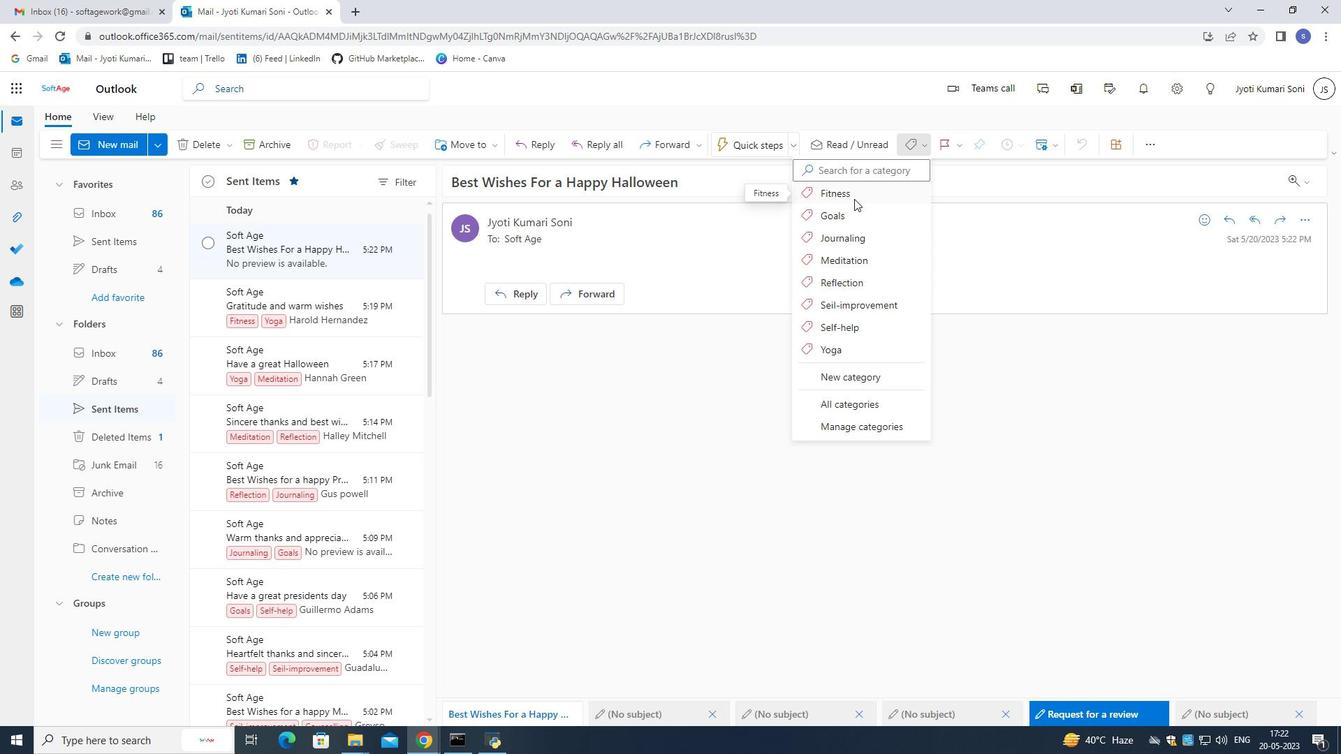 
Action: Mouse moved to (490, 262)
Screenshot: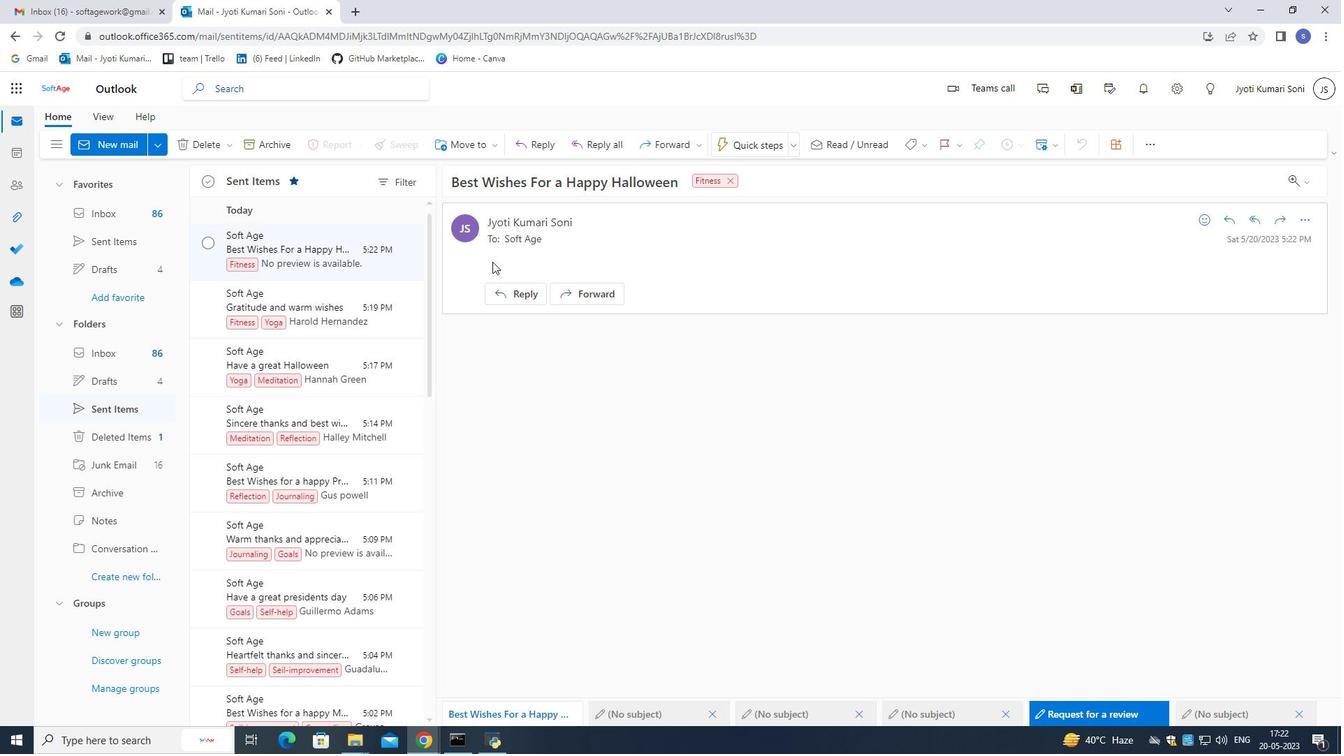 
